 Task: Find connections with filter location Sangāreddi with filter topic #marketingdigitalwith filter profile language Spanish with filter current company Jindal Aluminium Limited with filter school Jawahar Navodaya Vidyalaya (JNV) with filter industry Artificial Rubber and Synthetic Fiber Manufacturing with filter service category Demand Generation with filter keywords title Financial Planner
Action: Mouse moved to (482, 62)
Screenshot: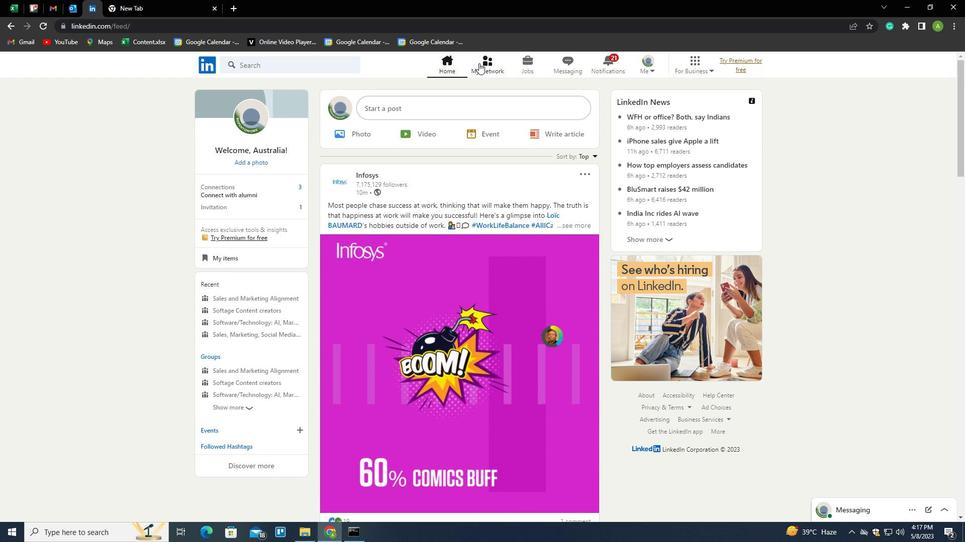 
Action: Mouse pressed left at (482, 62)
Screenshot: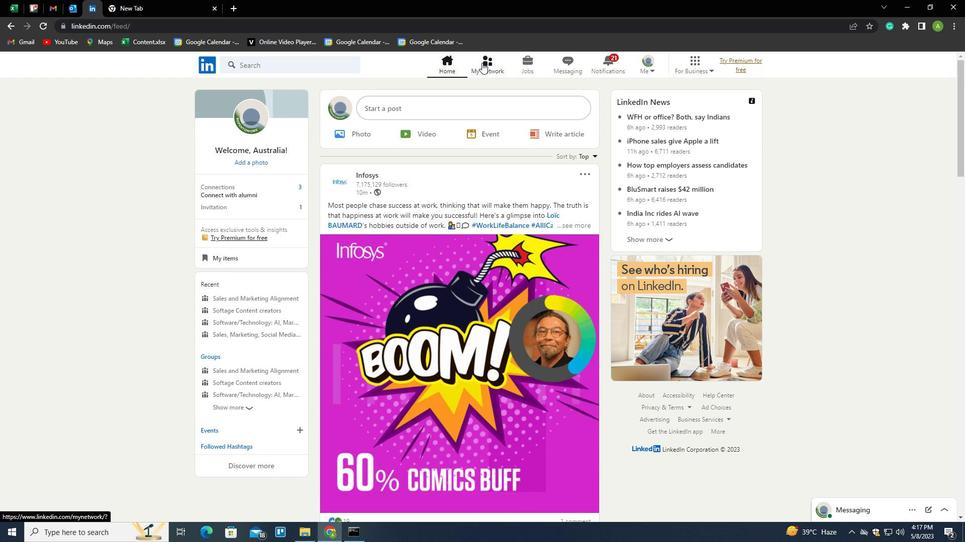 
Action: Mouse moved to (236, 121)
Screenshot: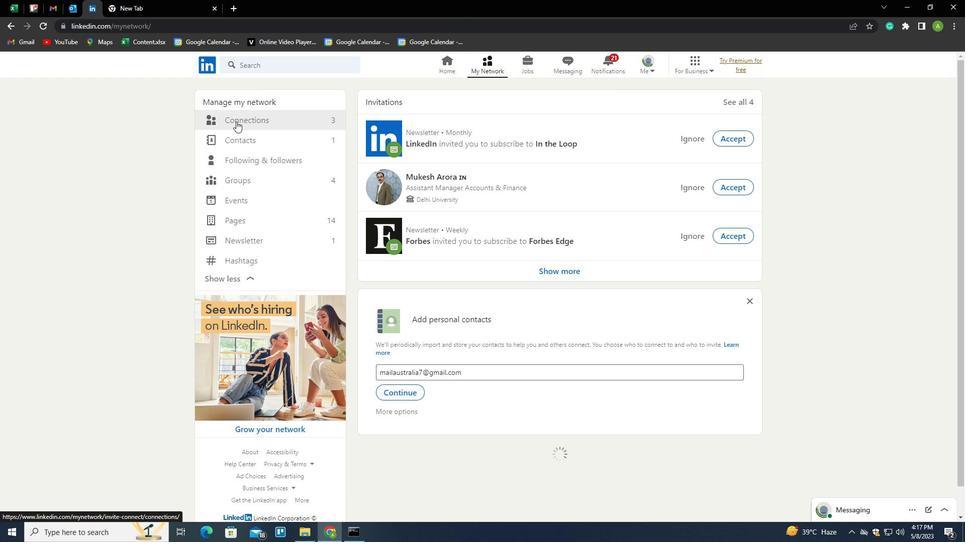 
Action: Mouse pressed left at (236, 121)
Screenshot: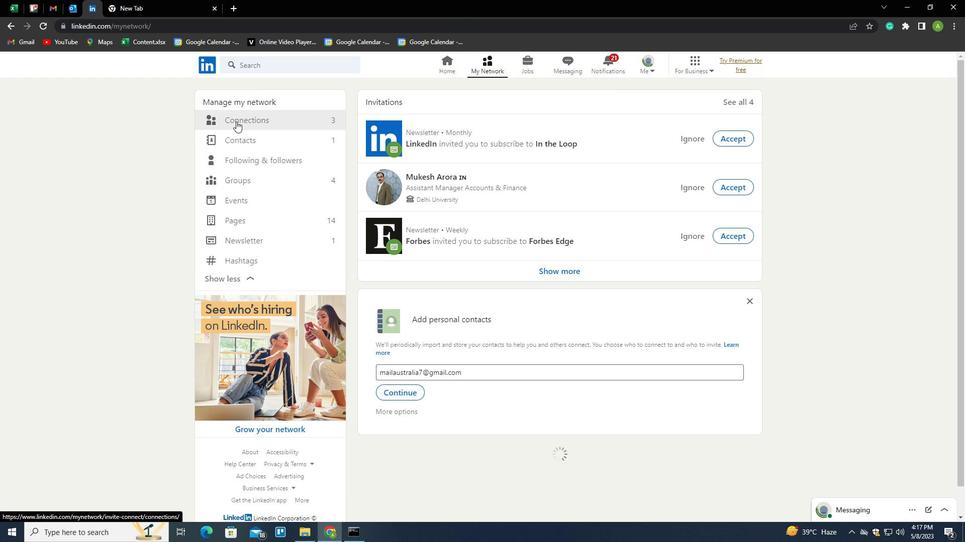 
Action: Mouse moved to (557, 121)
Screenshot: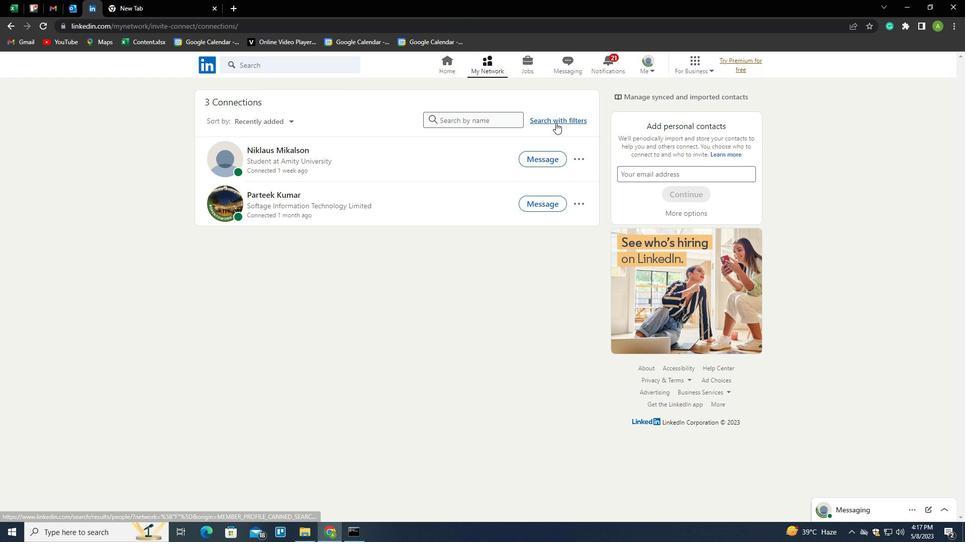 
Action: Mouse pressed left at (557, 121)
Screenshot: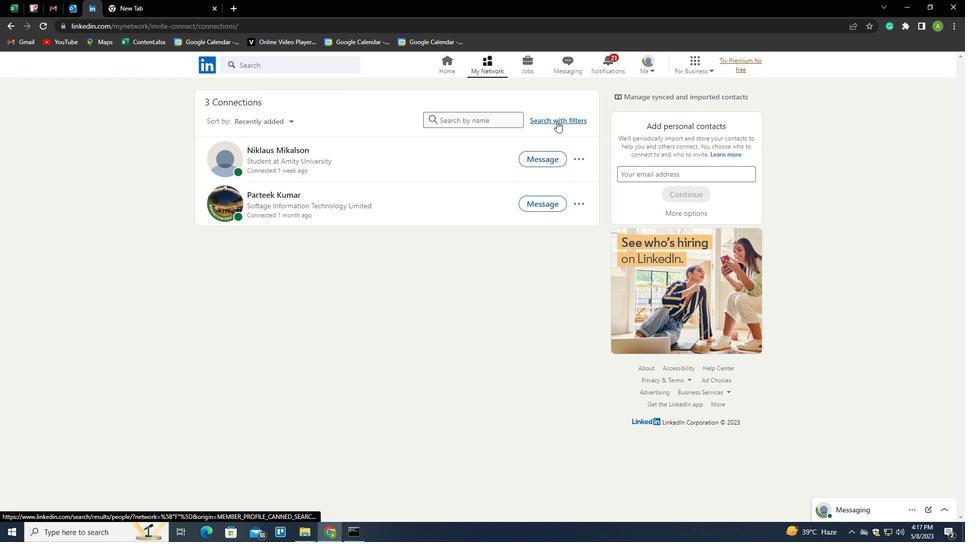 
Action: Mouse moved to (511, 90)
Screenshot: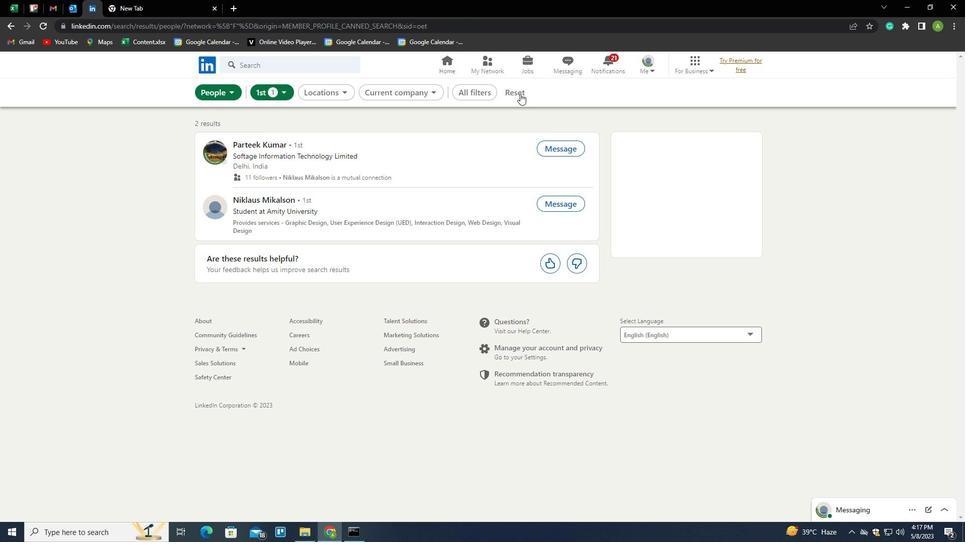 
Action: Mouse pressed left at (511, 90)
Screenshot: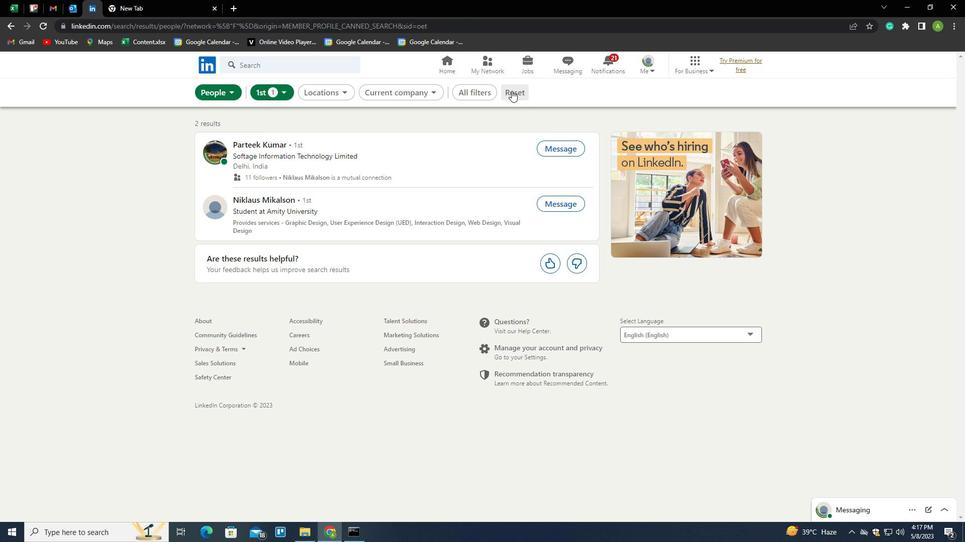 
Action: Mouse moved to (497, 93)
Screenshot: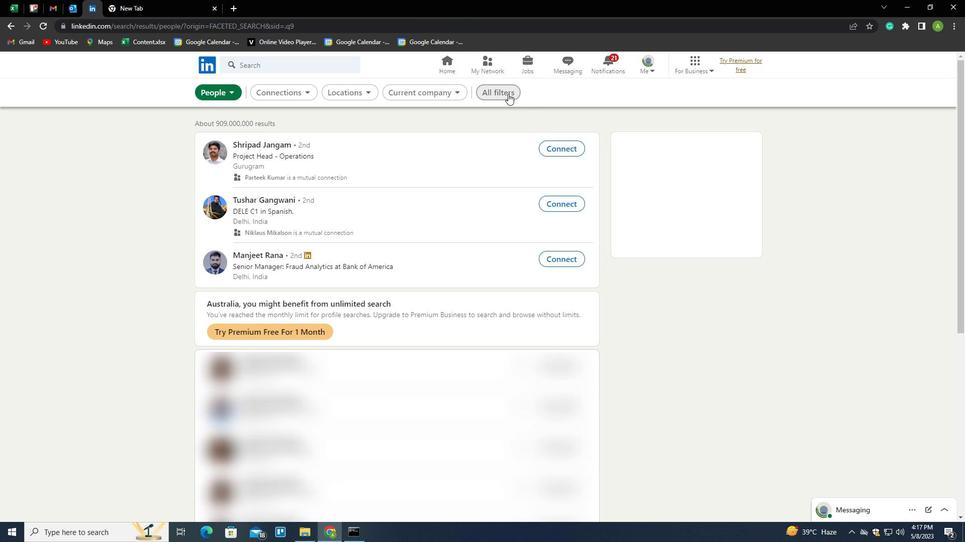 
Action: Mouse pressed left at (497, 93)
Screenshot: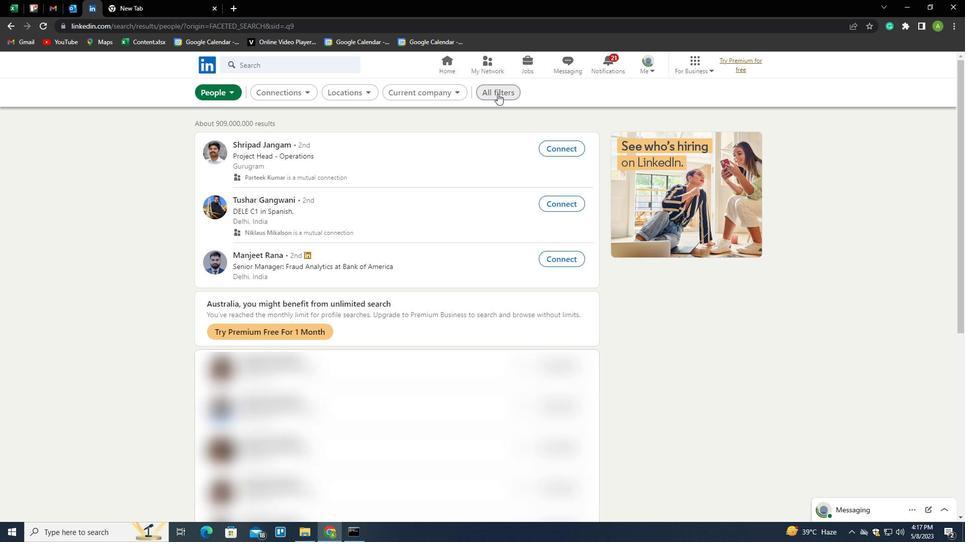 
Action: Mouse moved to (863, 313)
Screenshot: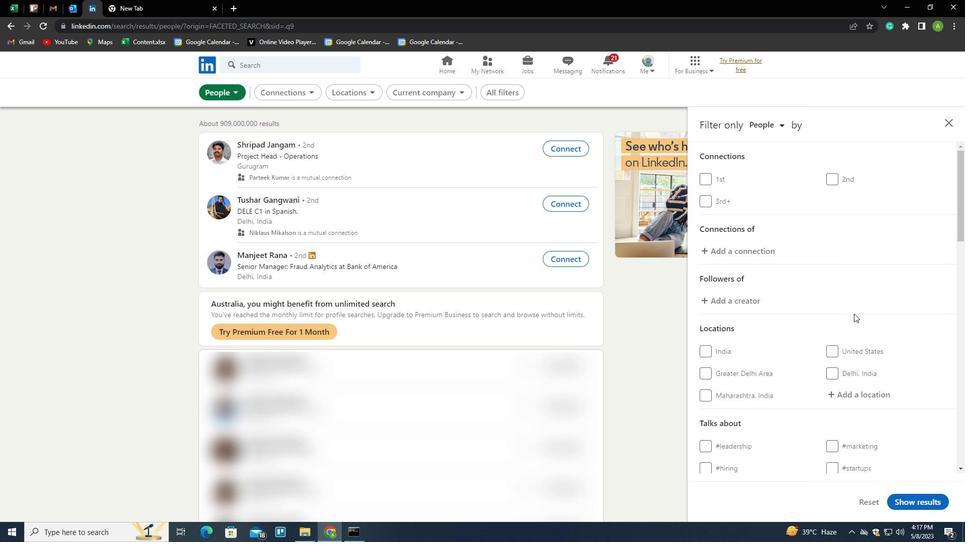 
Action: Mouse scrolled (863, 313) with delta (0, 0)
Screenshot: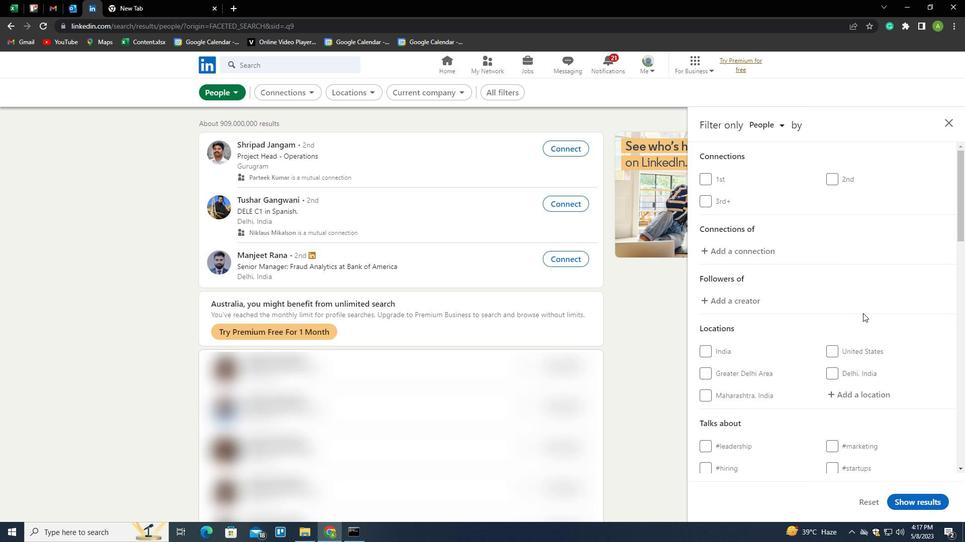 
Action: Mouse scrolled (863, 313) with delta (0, 0)
Screenshot: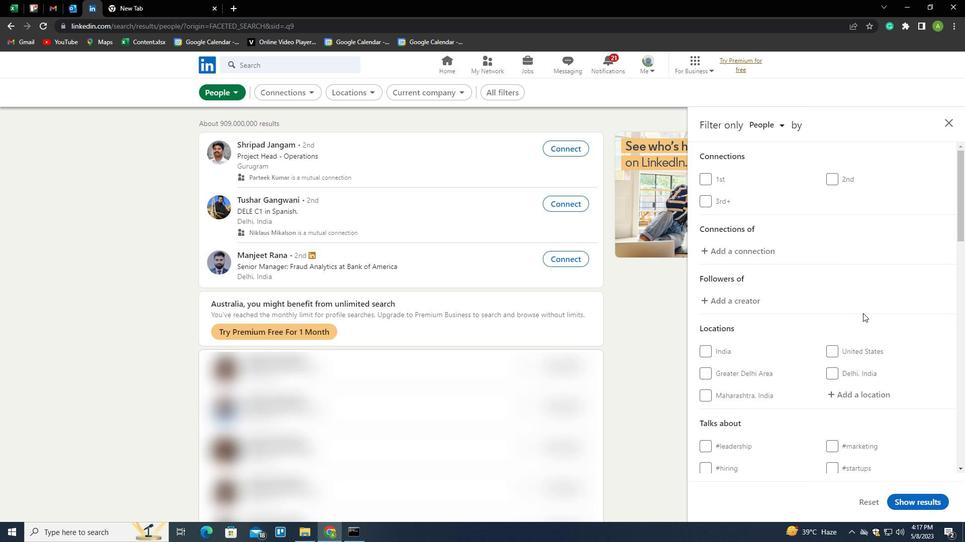 
Action: Mouse moved to (848, 296)
Screenshot: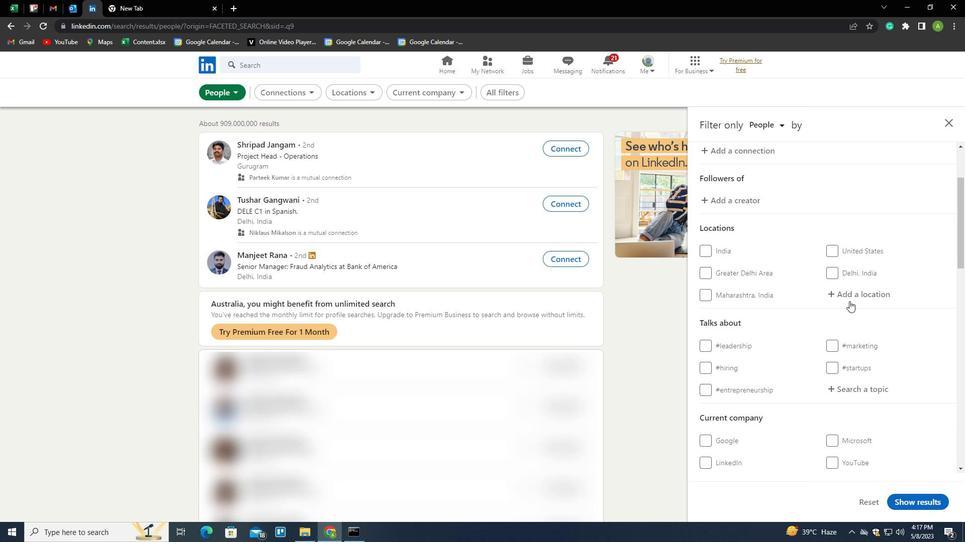 
Action: Mouse pressed left at (848, 296)
Screenshot: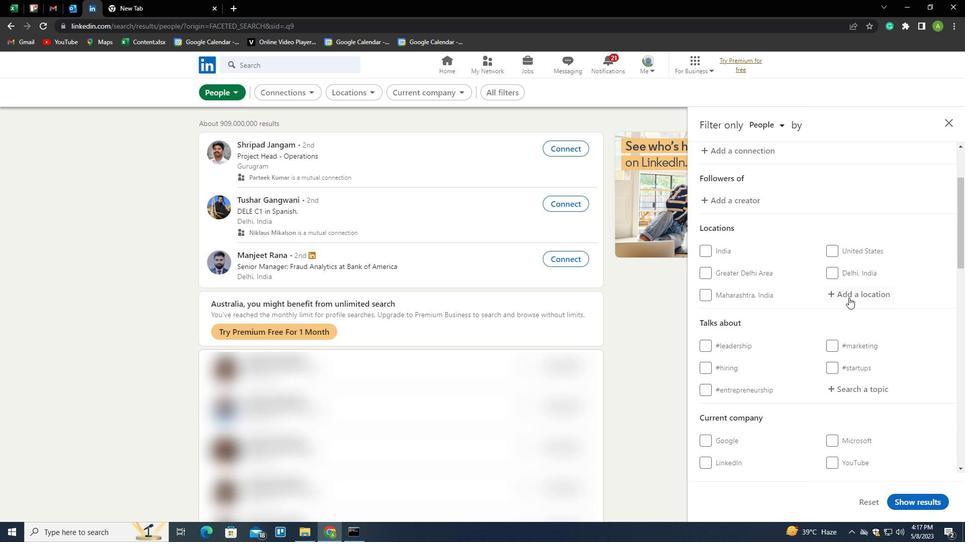 
Action: Key pressed <Key.shift>S
Screenshot: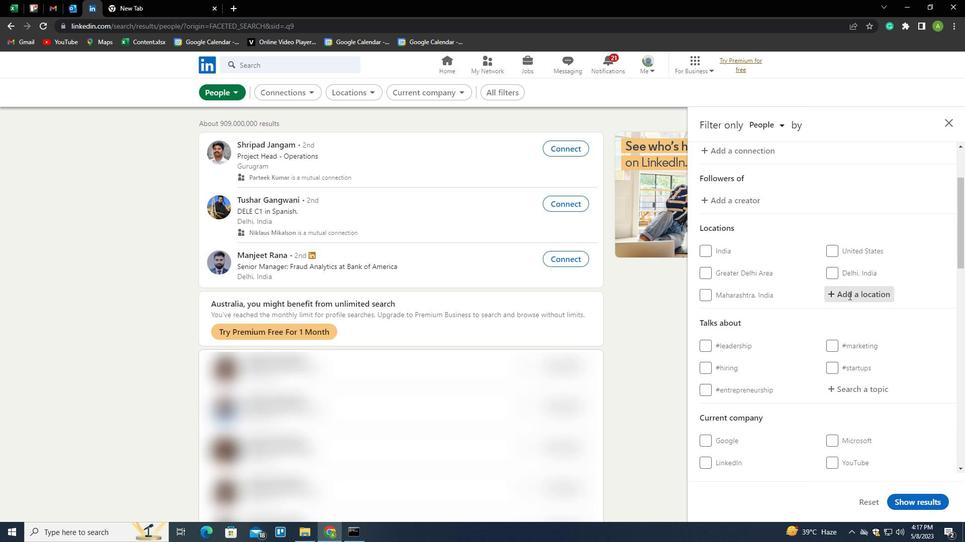 
Action: Mouse moved to (908, 248)
Screenshot: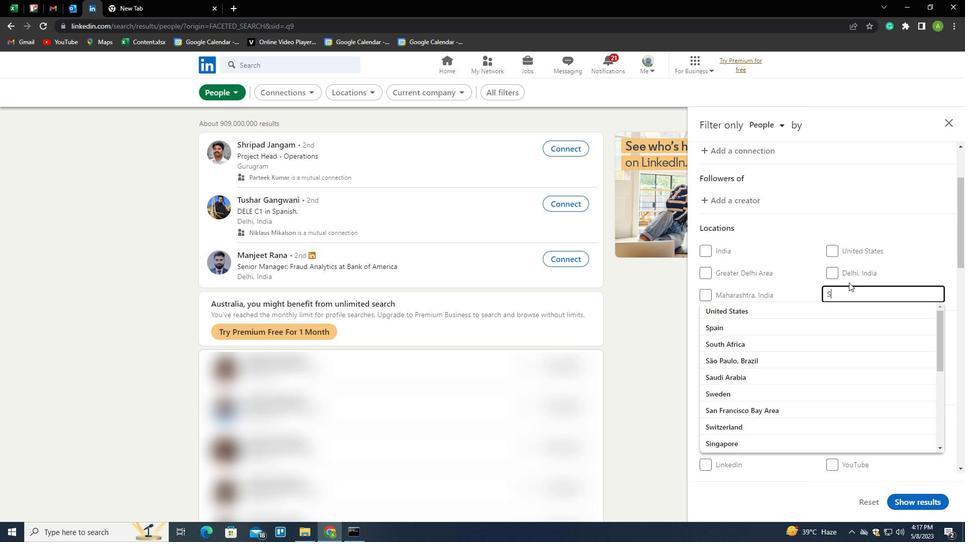 
Action: Key pressed ANGAREDDI<Key.down><Key.enter>
Screenshot: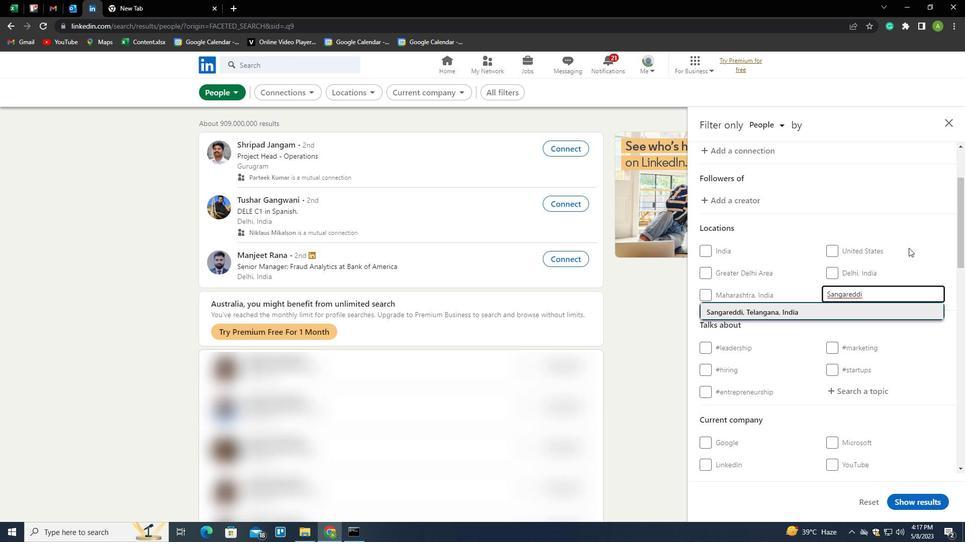 
Action: Mouse scrolled (908, 247) with delta (0, 0)
Screenshot: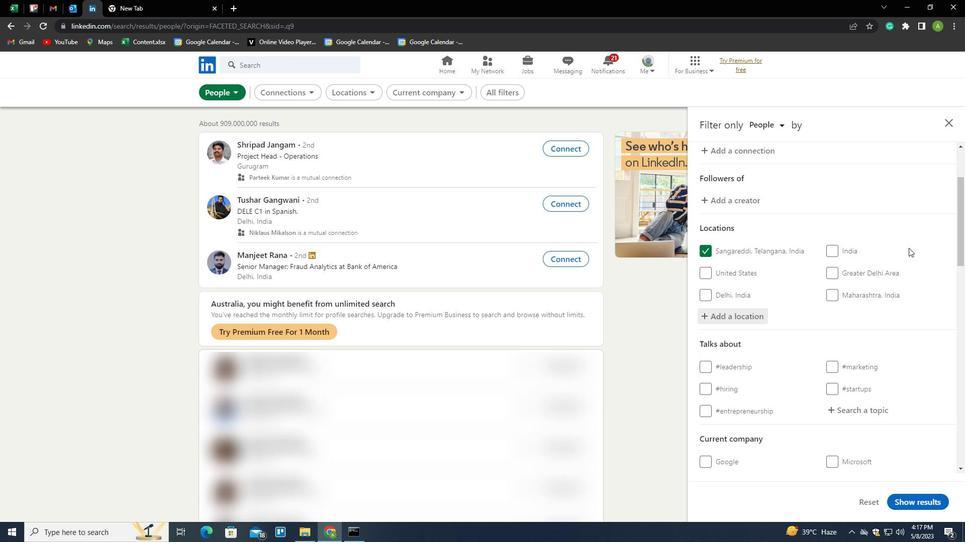 
Action: Mouse scrolled (908, 247) with delta (0, 0)
Screenshot: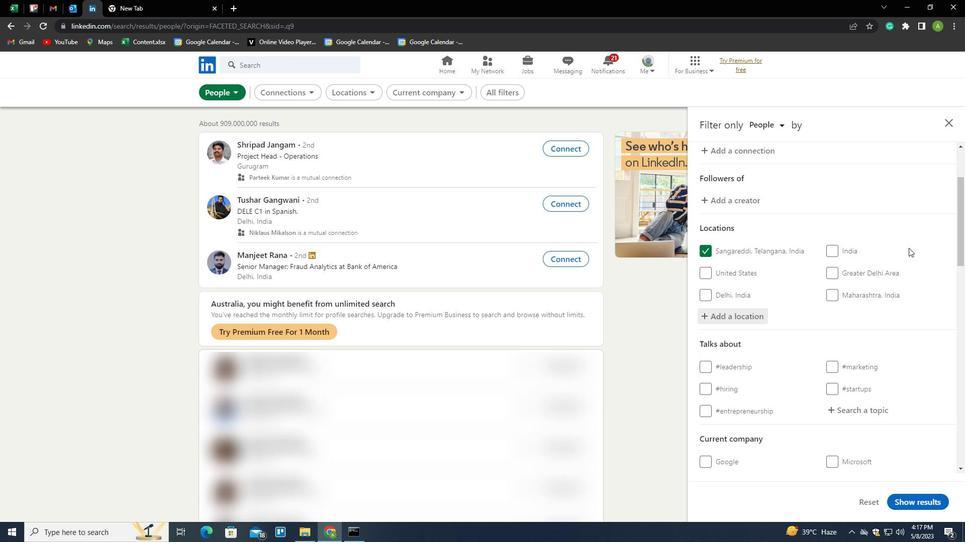 
Action: Mouse scrolled (908, 247) with delta (0, 0)
Screenshot: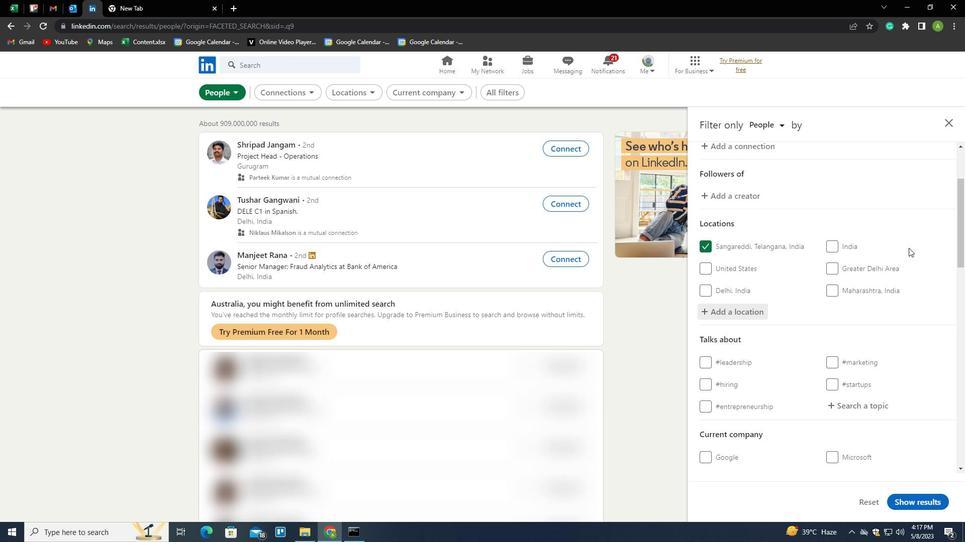 
Action: Mouse moved to (866, 266)
Screenshot: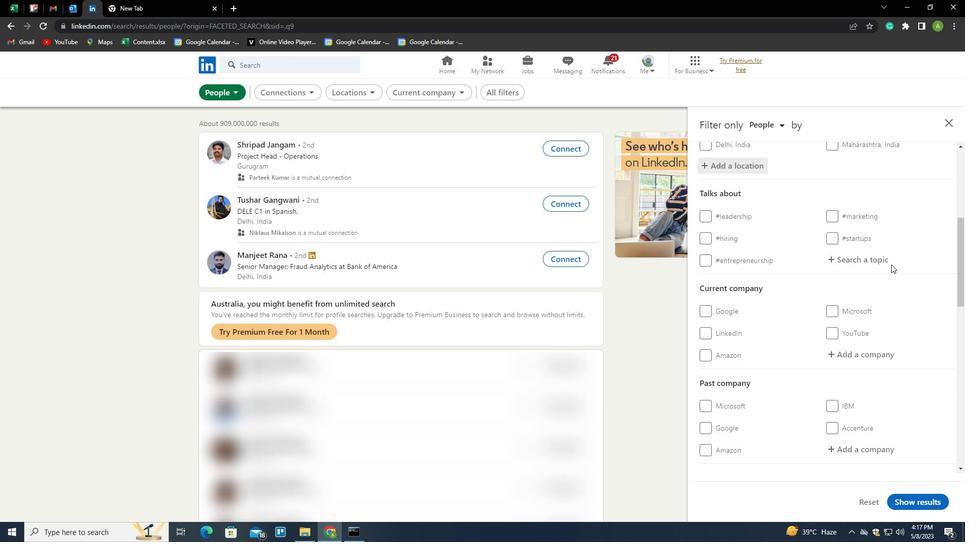 
Action: Mouse pressed left at (866, 266)
Screenshot: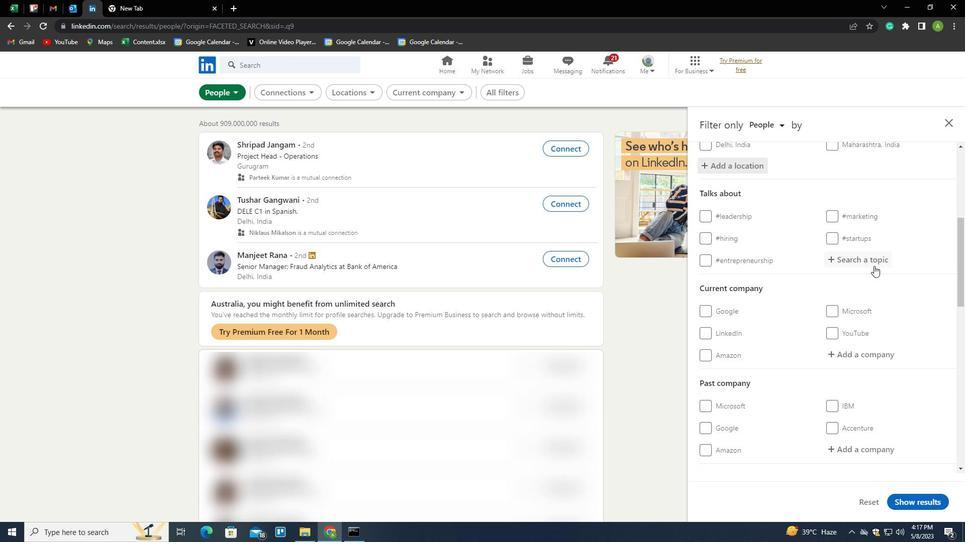 
Action: Key pressed MARKETINGDIGITAL<Key.down><Key.enter>
Screenshot: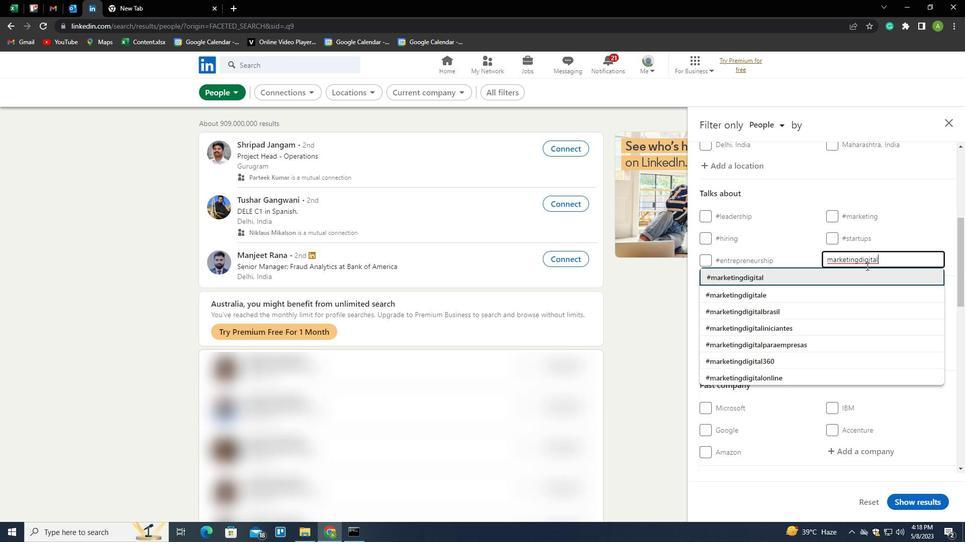 
Action: Mouse scrolled (866, 265) with delta (0, 0)
Screenshot: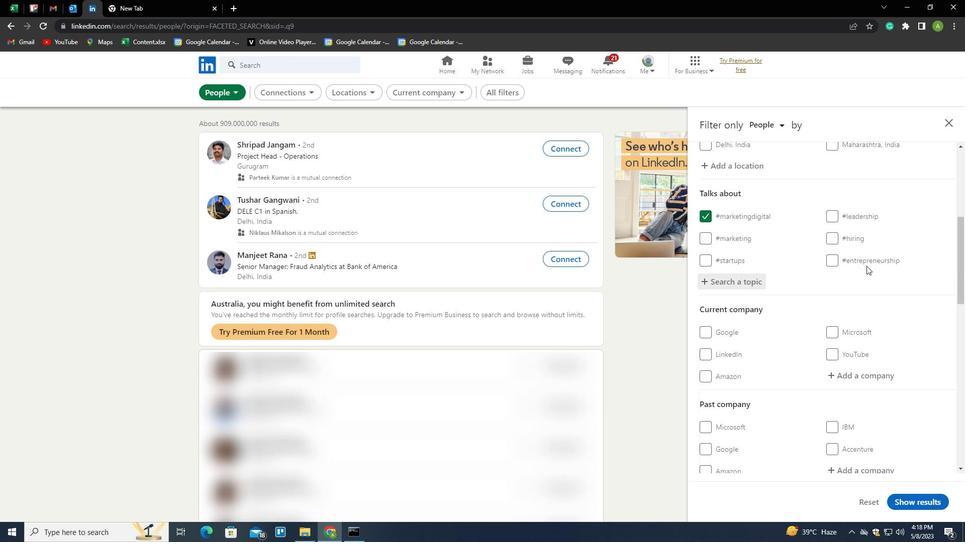 
Action: Mouse scrolled (866, 265) with delta (0, 0)
Screenshot: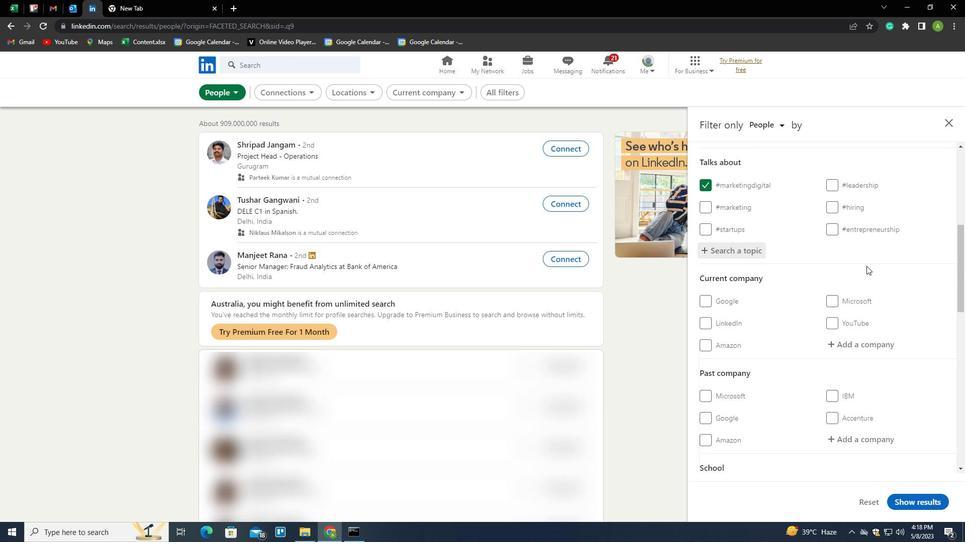 
Action: Mouse scrolled (866, 265) with delta (0, 0)
Screenshot: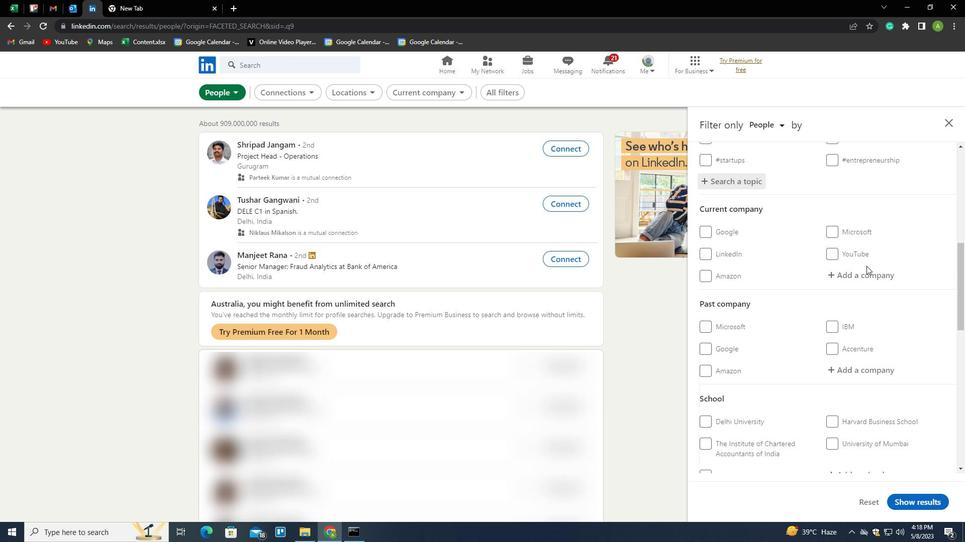 
Action: Mouse scrolled (866, 265) with delta (0, 0)
Screenshot: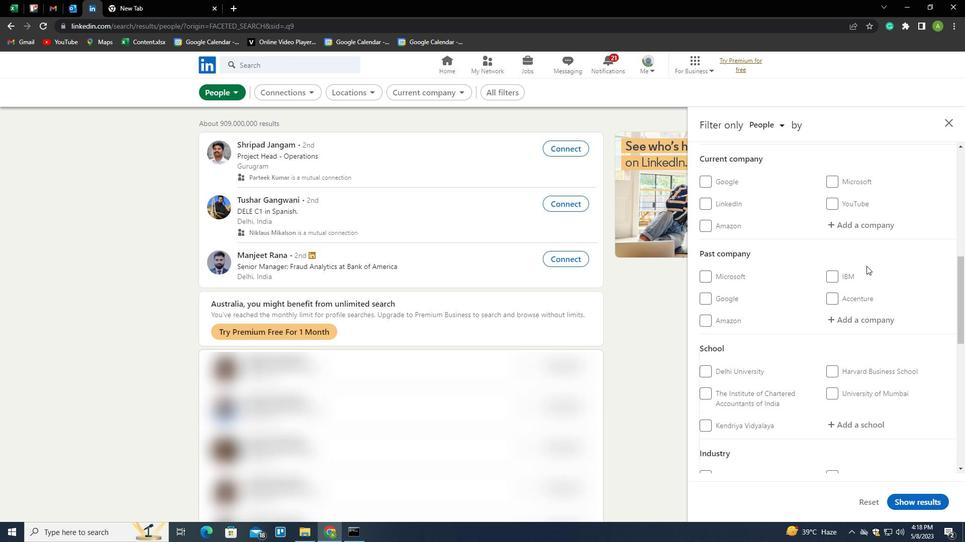 
Action: Mouse scrolled (866, 265) with delta (0, 0)
Screenshot: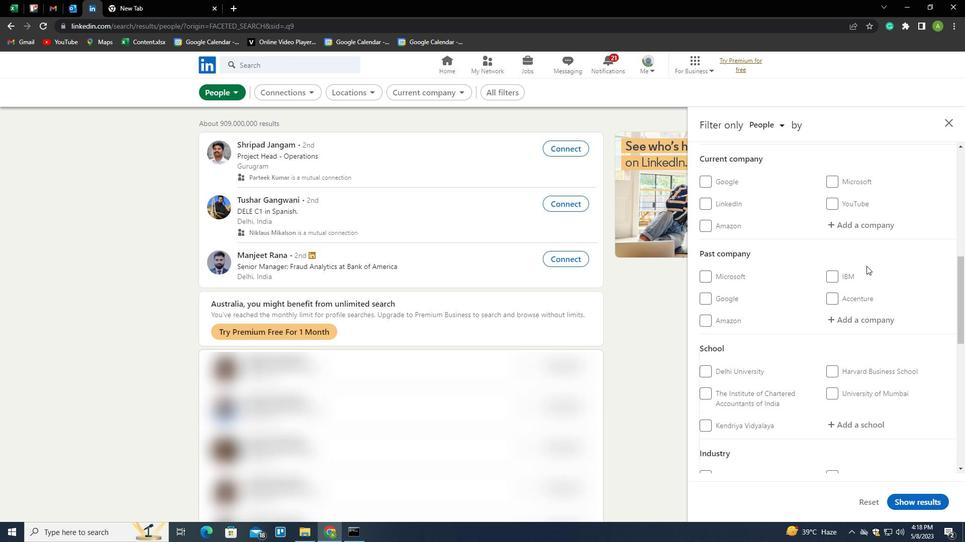 
Action: Mouse scrolled (866, 265) with delta (0, 0)
Screenshot: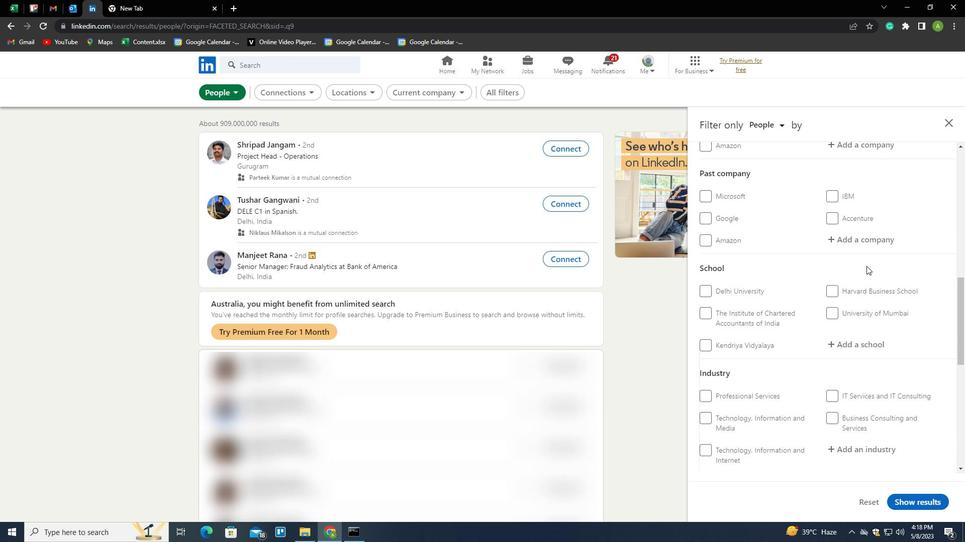 
Action: Mouse scrolled (866, 265) with delta (0, 0)
Screenshot: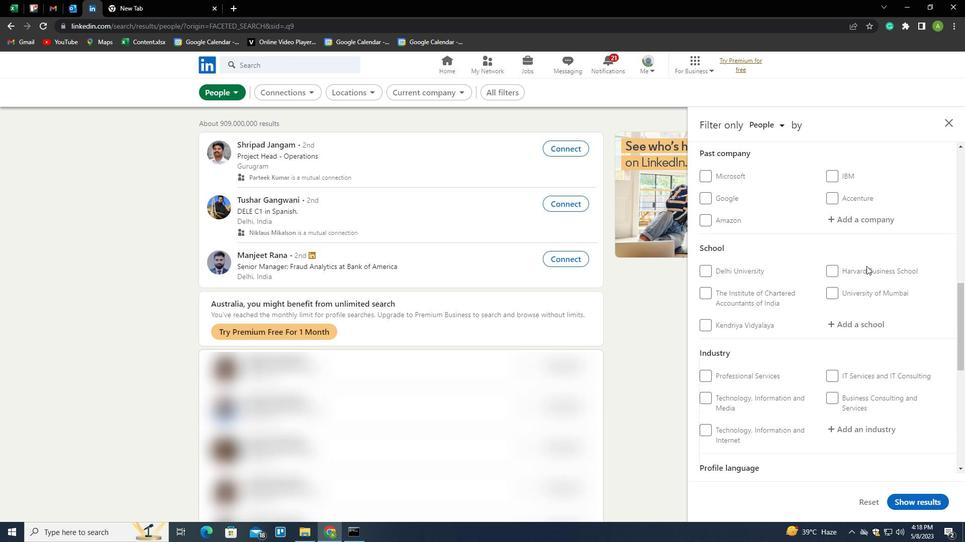 
Action: Mouse scrolled (866, 265) with delta (0, 0)
Screenshot: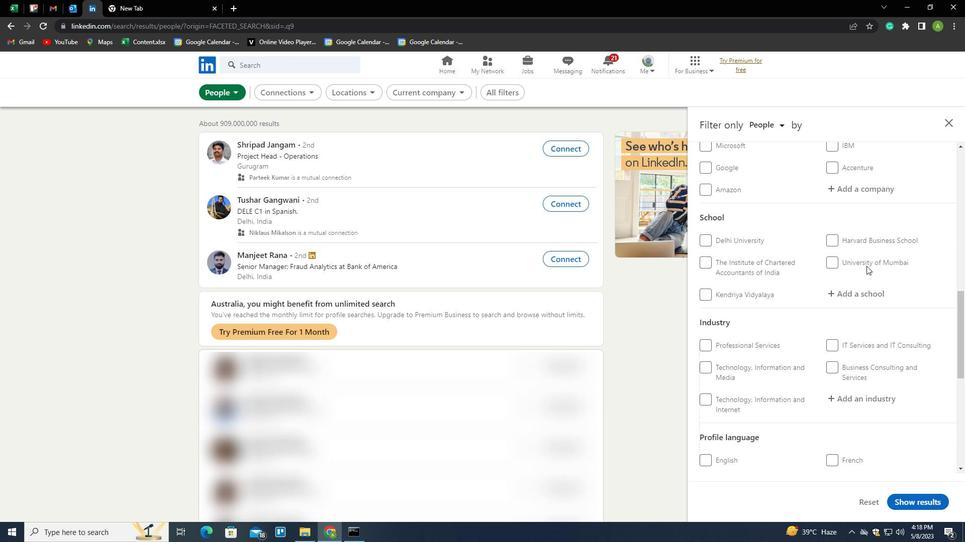 
Action: Mouse scrolled (866, 265) with delta (0, 0)
Screenshot: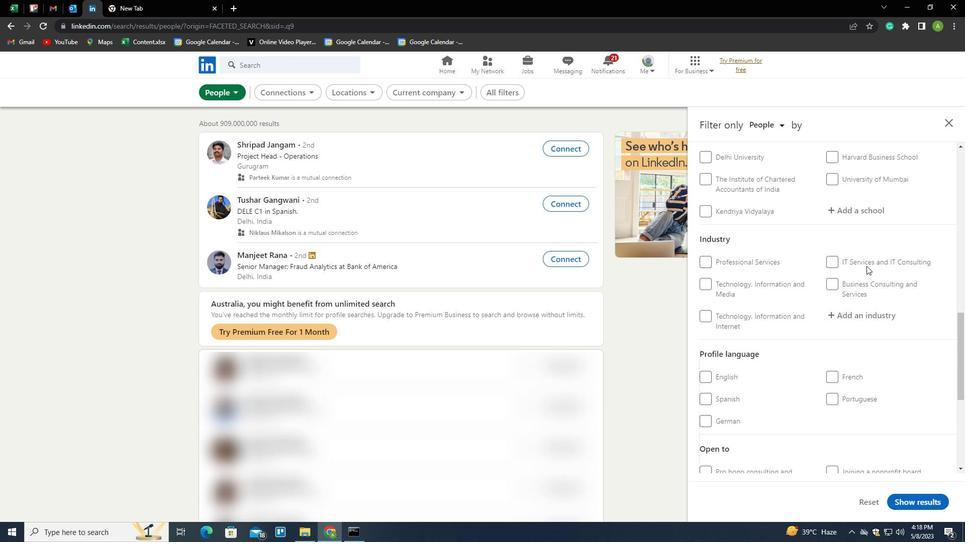 
Action: Mouse moved to (718, 307)
Screenshot: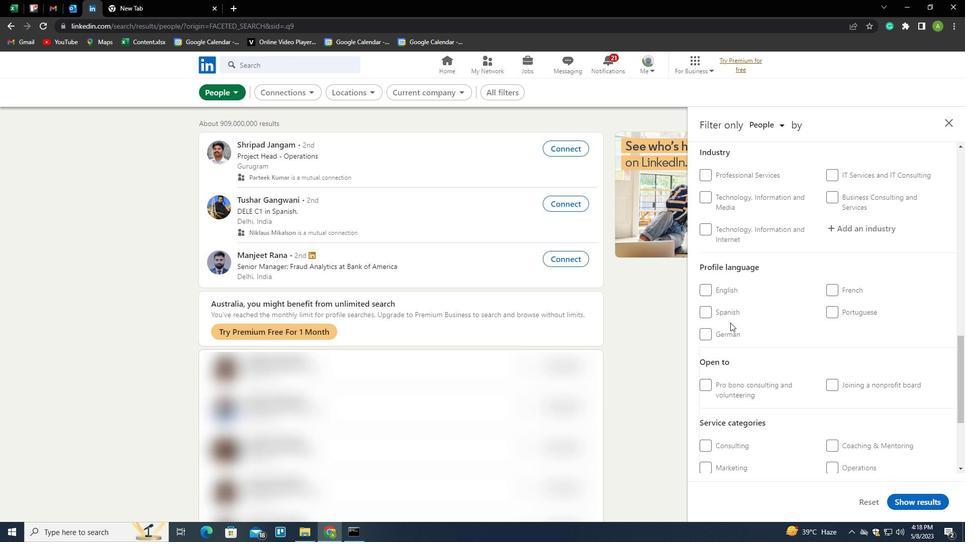 
Action: Mouse pressed left at (718, 307)
Screenshot: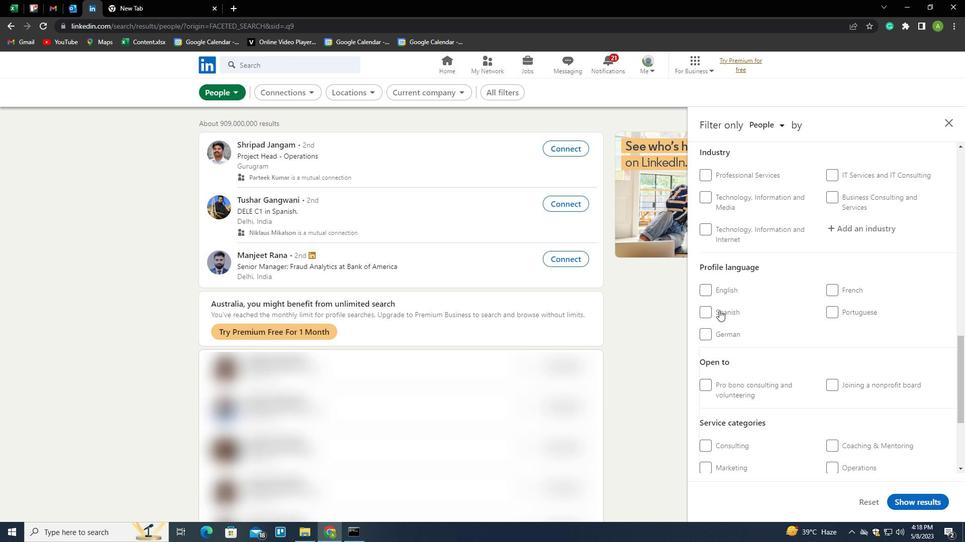 
Action: Mouse moved to (836, 283)
Screenshot: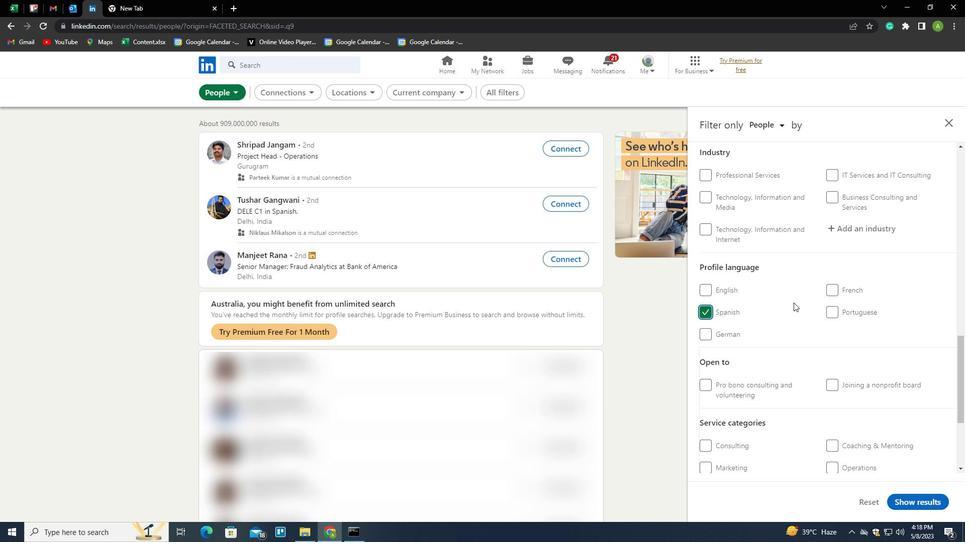 
Action: Mouse scrolled (836, 283) with delta (0, 0)
Screenshot: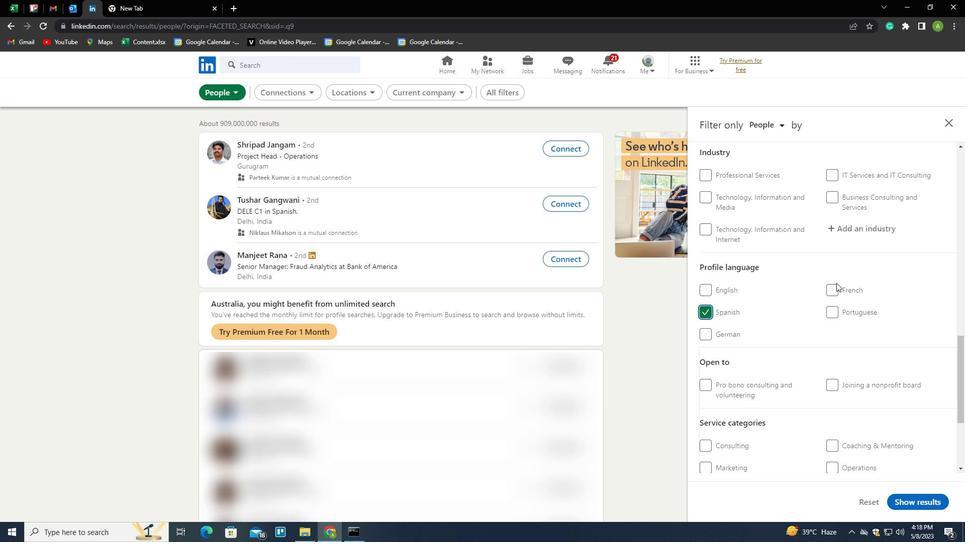 
Action: Mouse scrolled (836, 283) with delta (0, 0)
Screenshot: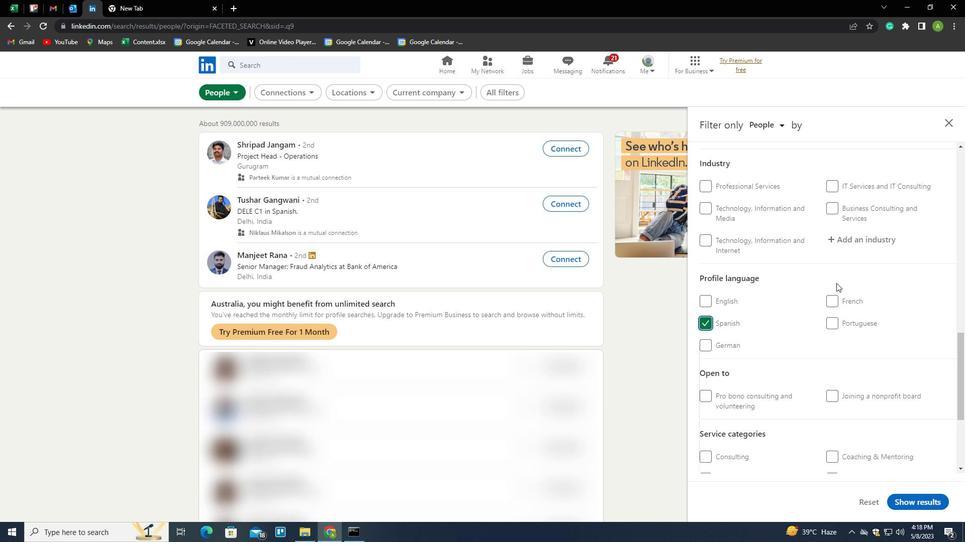 
Action: Mouse scrolled (836, 283) with delta (0, 0)
Screenshot: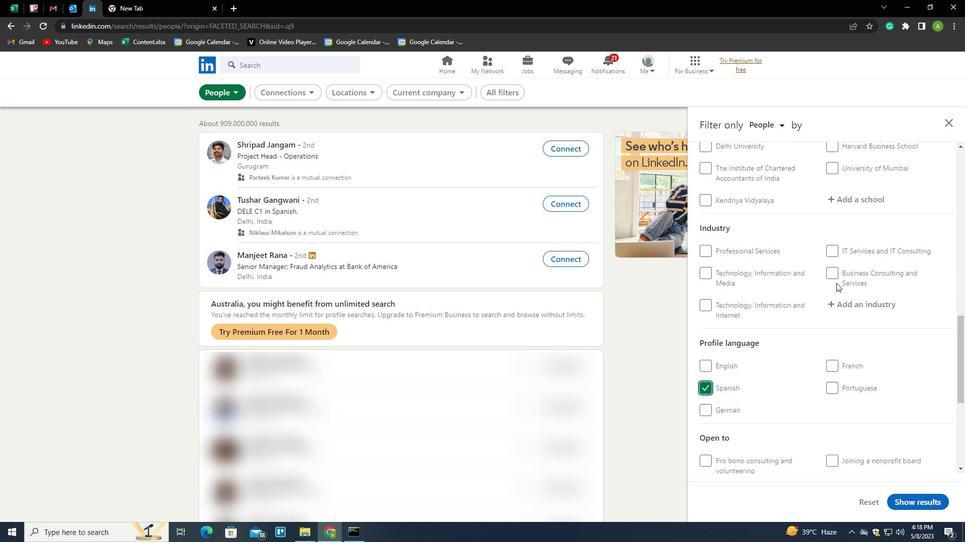 
Action: Mouse scrolled (836, 283) with delta (0, 0)
Screenshot: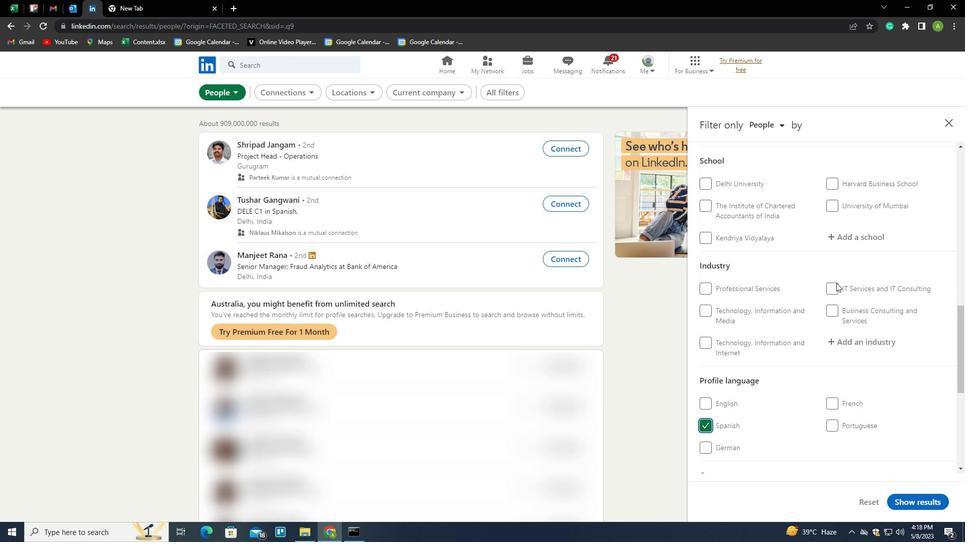 
Action: Mouse scrolled (836, 283) with delta (0, 0)
Screenshot: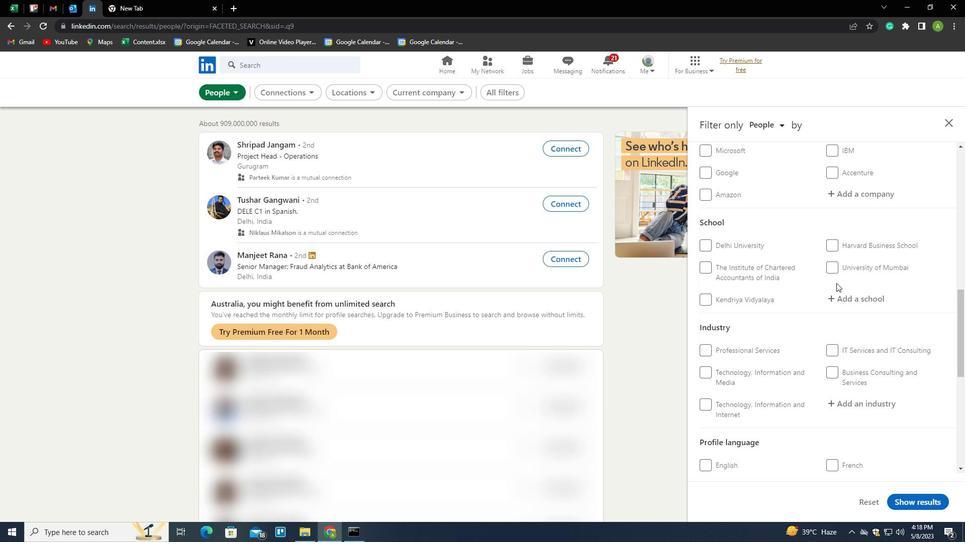 
Action: Mouse scrolled (836, 283) with delta (0, 0)
Screenshot: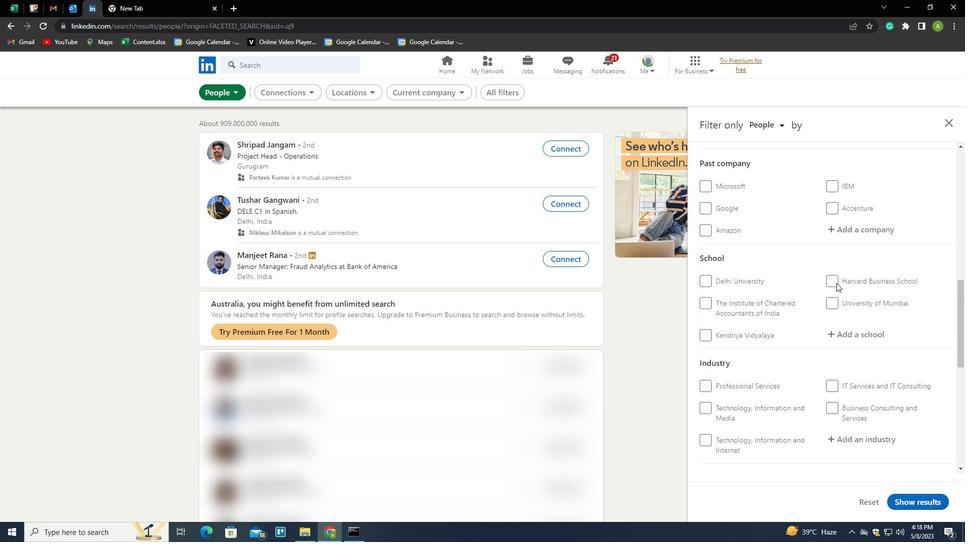 
Action: Mouse scrolled (836, 283) with delta (0, 0)
Screenshot: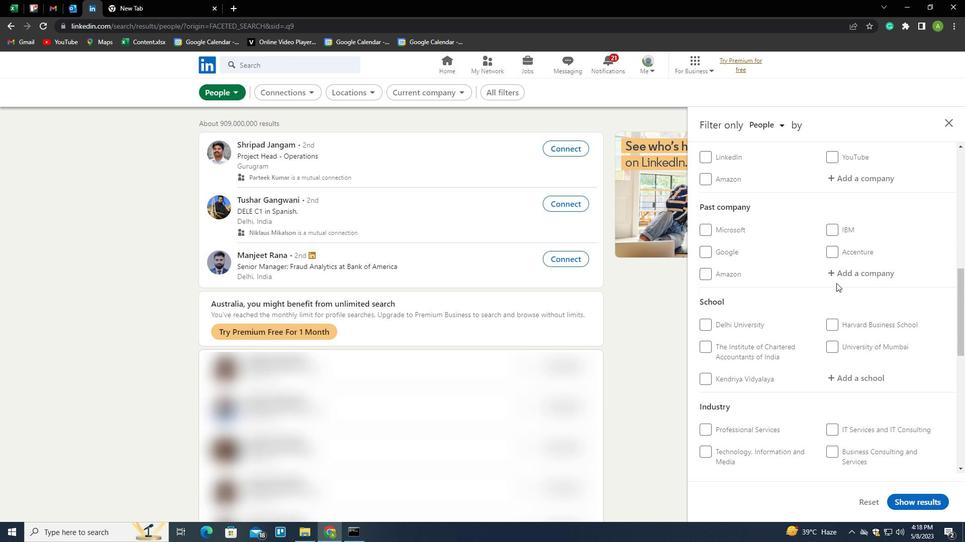 
Action: Mouse moved to (844, 274)
Screenshot: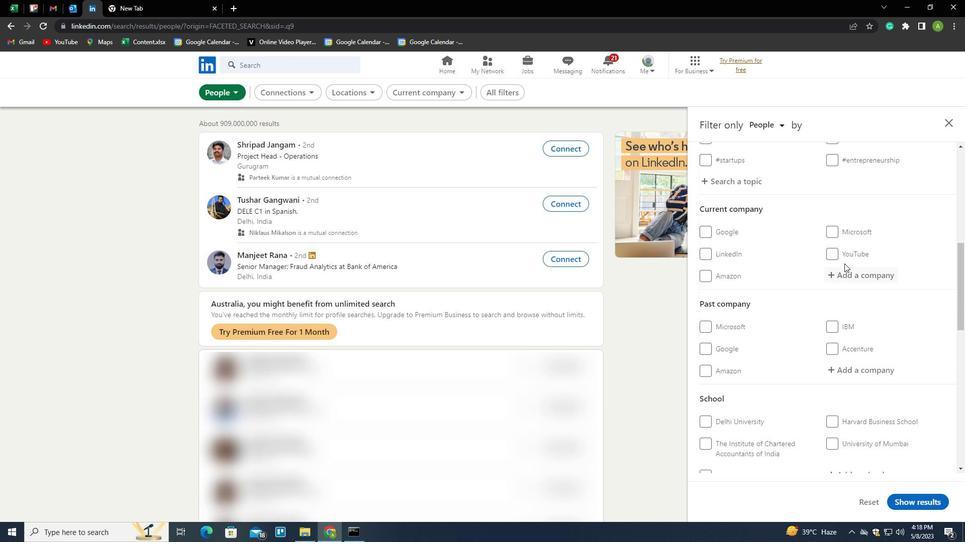
Action: Mouse pressed left at (844, 274)
Screenshot: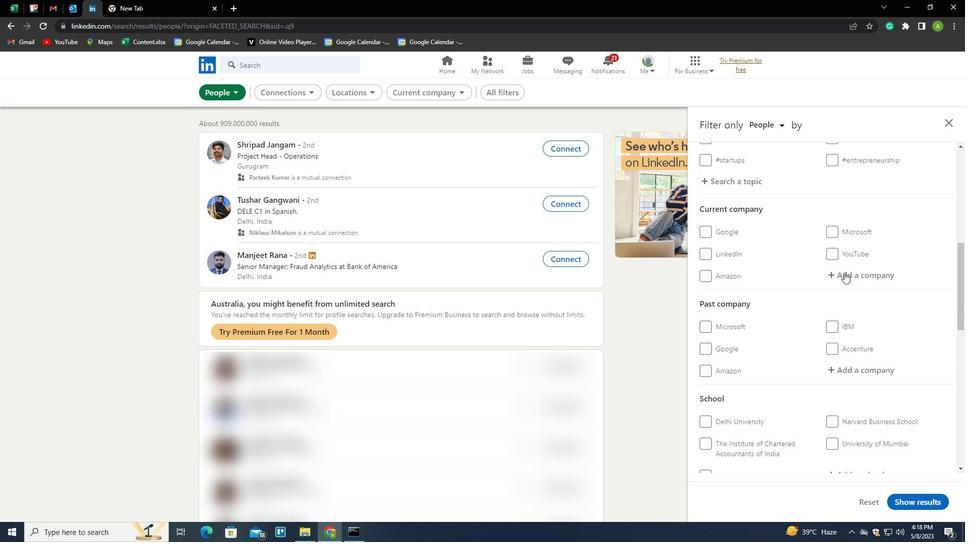 
Action: Key pressed <Key.shift>JINDAL<Key.space><Key.shift>ALUMINIUM<Key.space><Key.shift>LIMITED<Key.down><Key.enter>
Screenshot: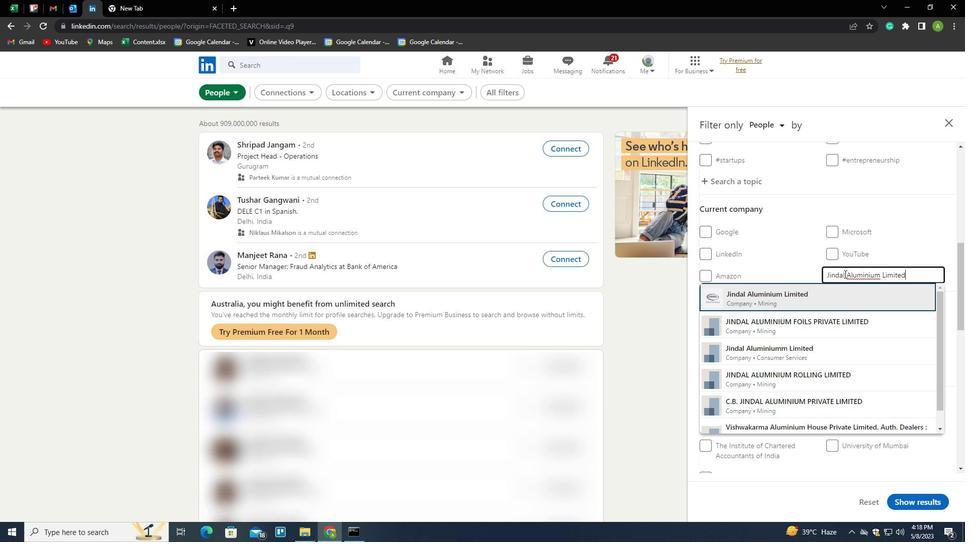 
Action: Mouse moved to (844, 274)
Screenshot: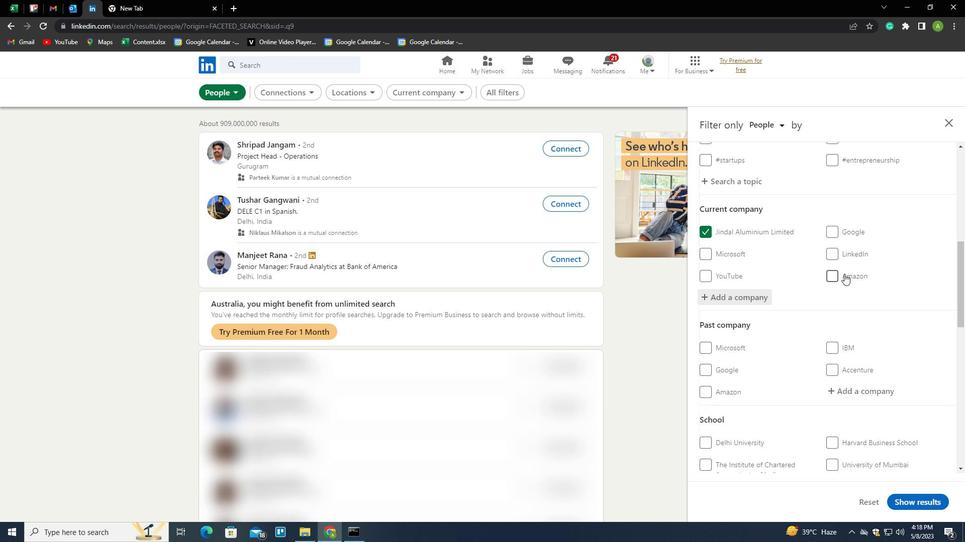 
Action: Mouse scrolled (844, 274) with delta (0, 0)
Screenshot: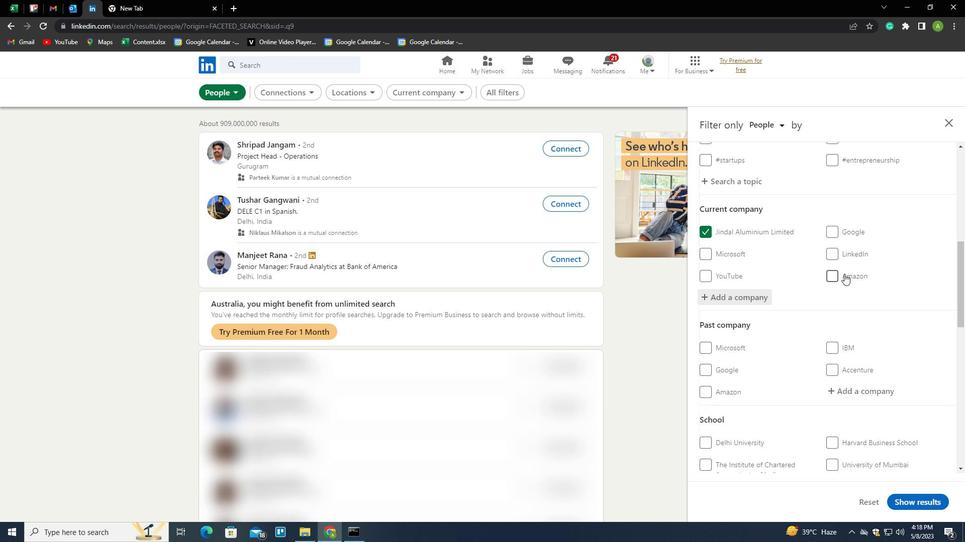 
Action: Mouse scrolled (844, 274) with delta (0, 0)
Screenshot: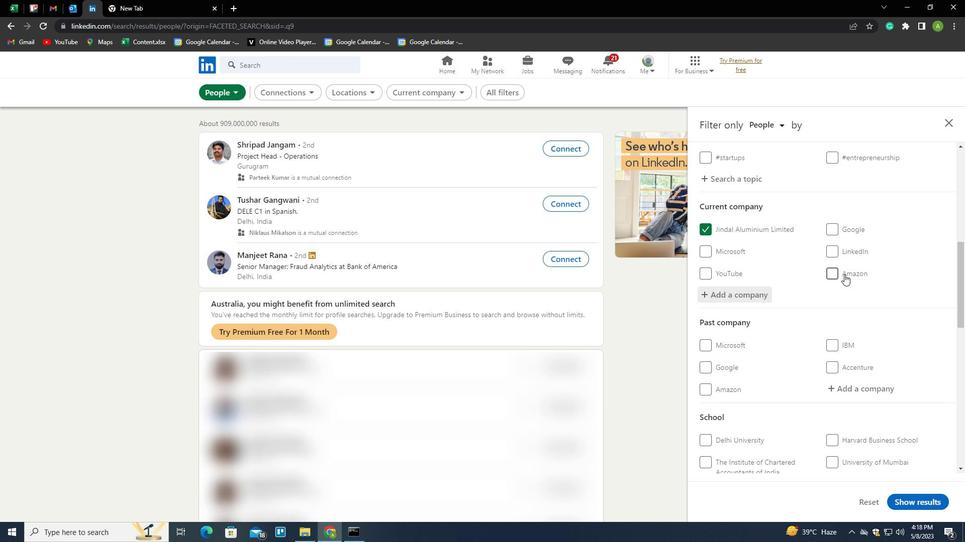 
Action: Mouse scrolled (844, 274) with delta (0, 0)
Screenshot: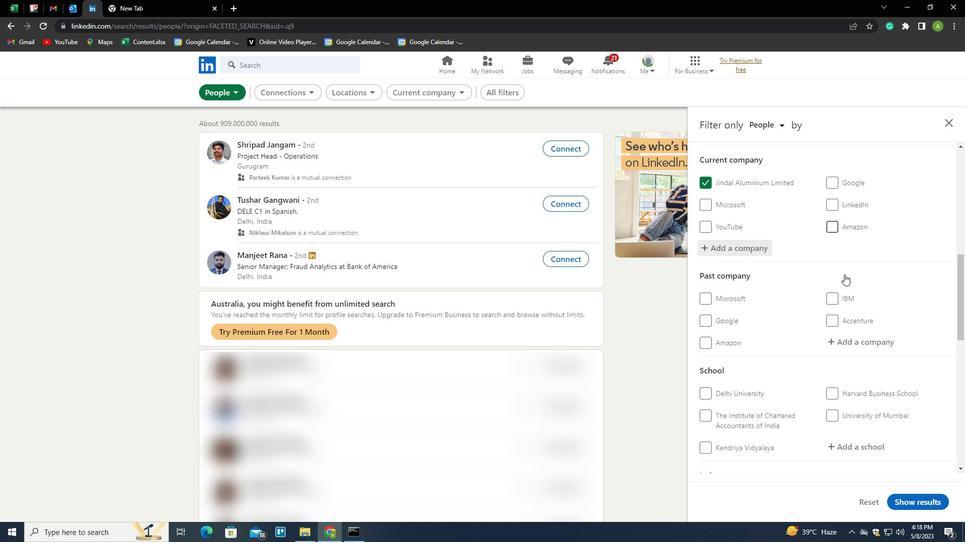 
Action: Mouse scrolled (844, 274) with delta (0, 0)
Screenshot: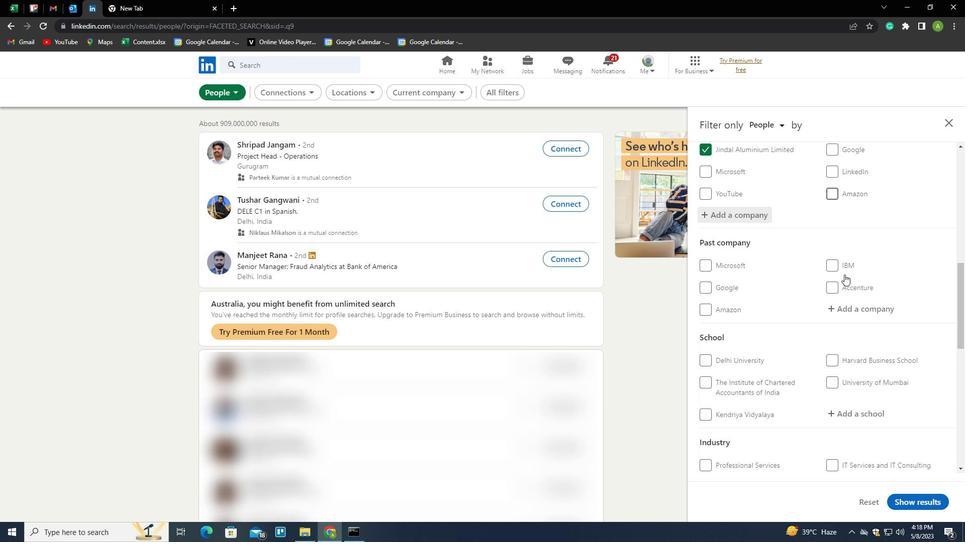 
Action: Mouse scrolled (844, 274) with delta (0, 0)
Screenshot: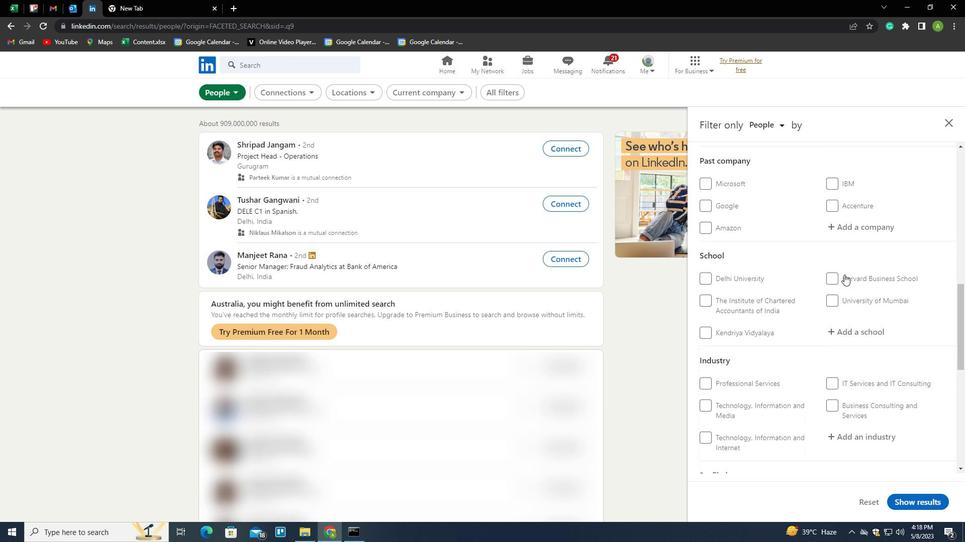 
Action: Mouse moved to (838, 245)
Screenshot: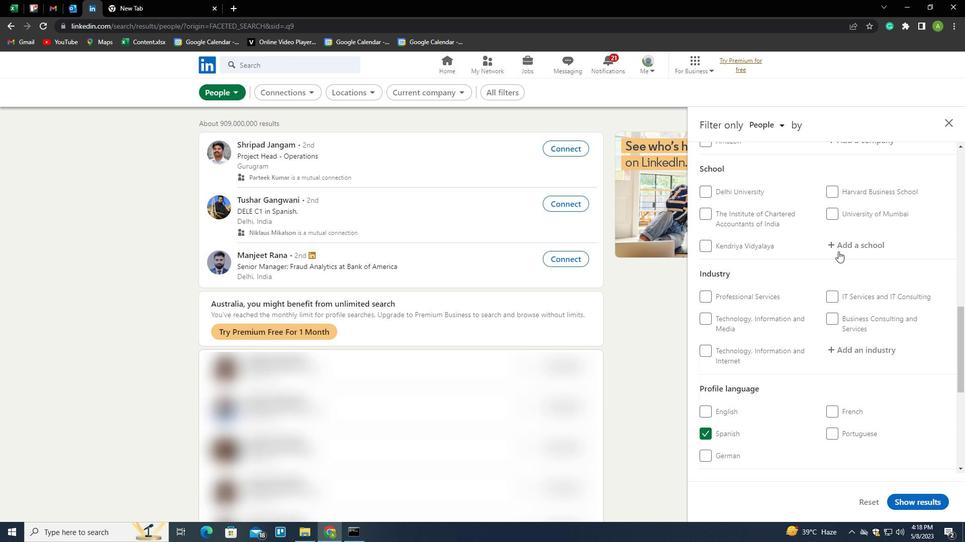 
Action: Mouse pressed left at (838, 245)
Screenshot: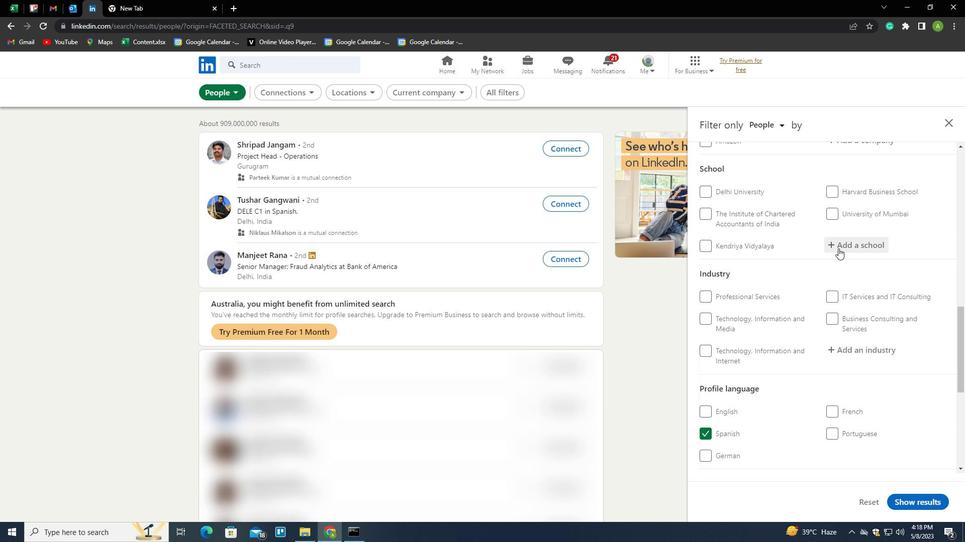 
Action: Key pressed <Key.shift>JAWAHAR<Key.space><Key.shift>NAVODAYA<Key.space><Key.shift>VIDYALAYA<Key.down><Key.enter>
Screenshot: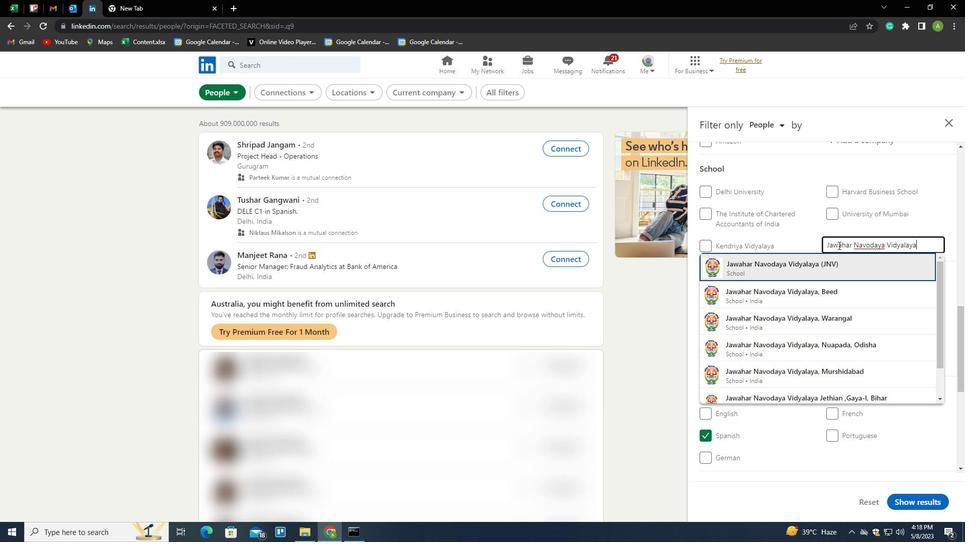 
Action: Mouse moved to (838, 244)
Screenshot: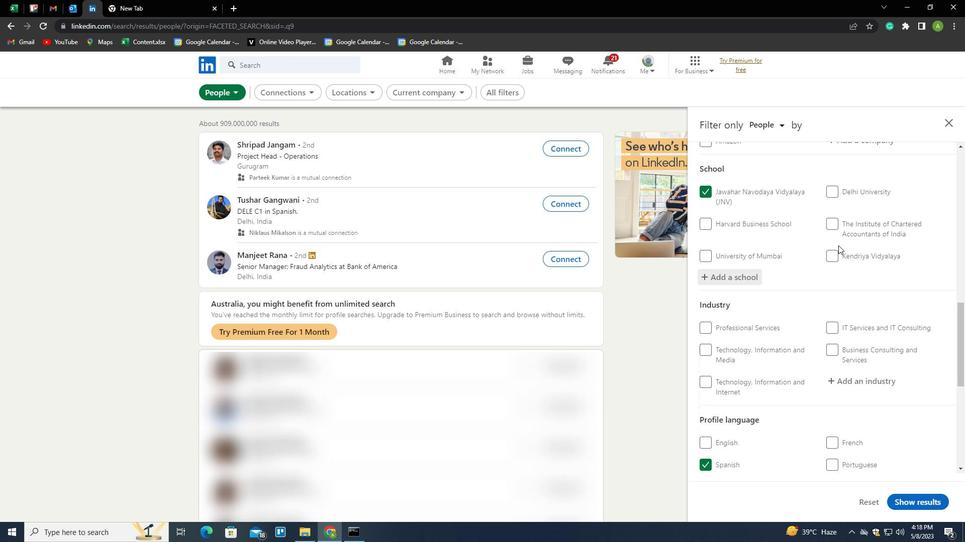
Action: Mouse scrolled (838, 244) with delta (0, 0)
Screenshot: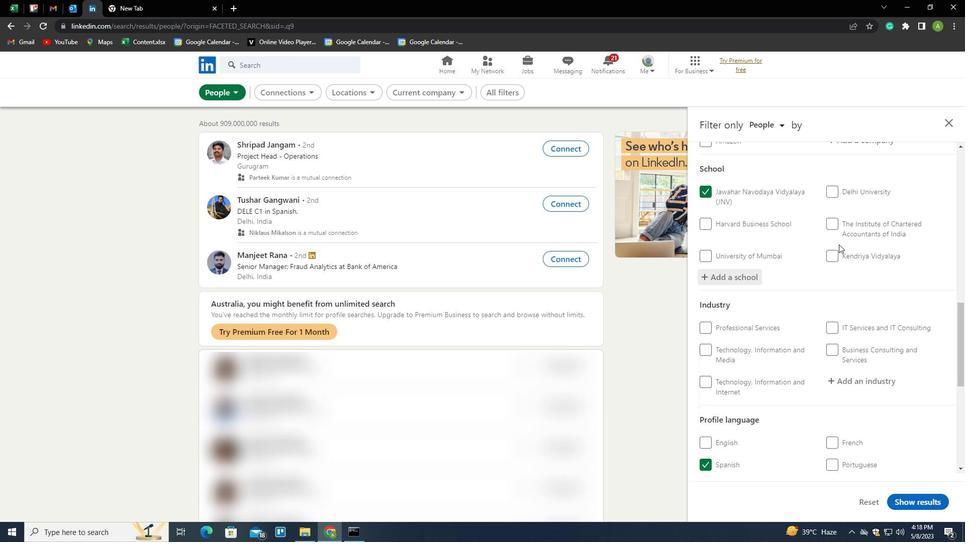 
Action: Mouse scrolled (838, 244) with delta (0, 0)
Screenshot: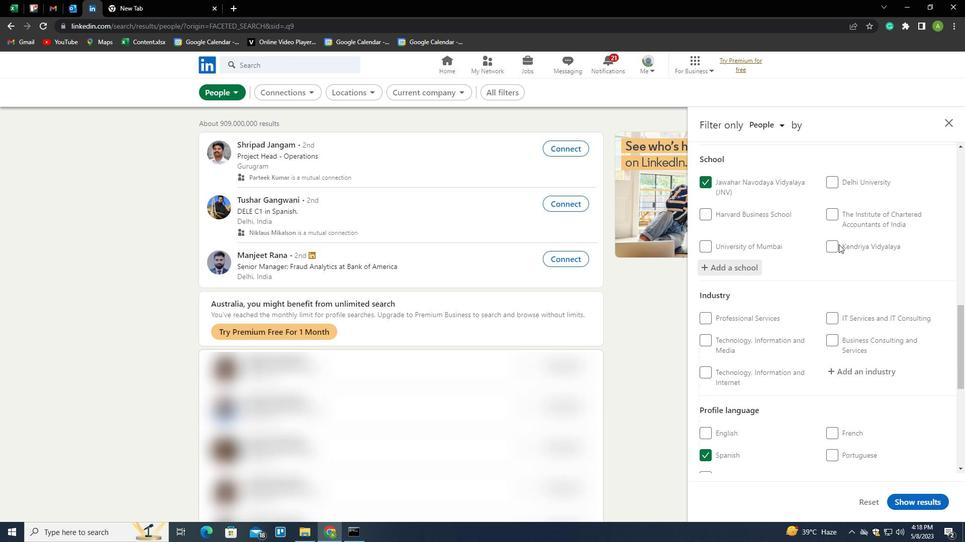 
Action: Mouse scrolled (838, 244) with delta (0, 0)
Screenshot: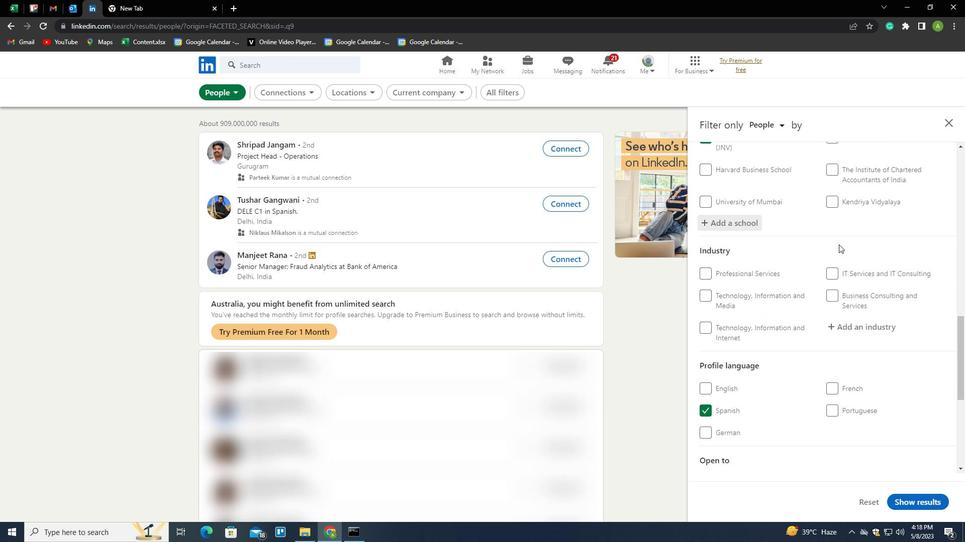 
Action: Mouse moved to (849, 228)
Screenshot: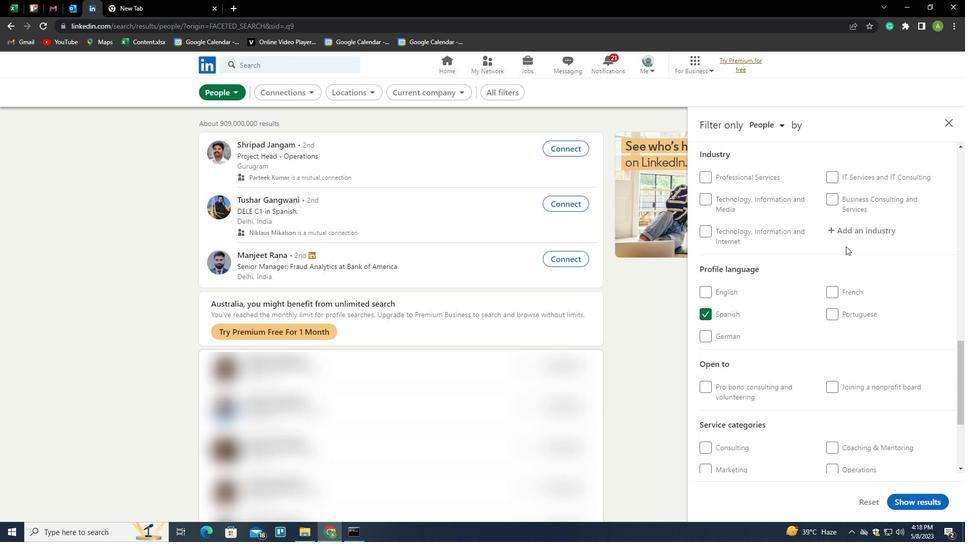 
Action: Mouse pressed left at (849, 228)
Screenshot: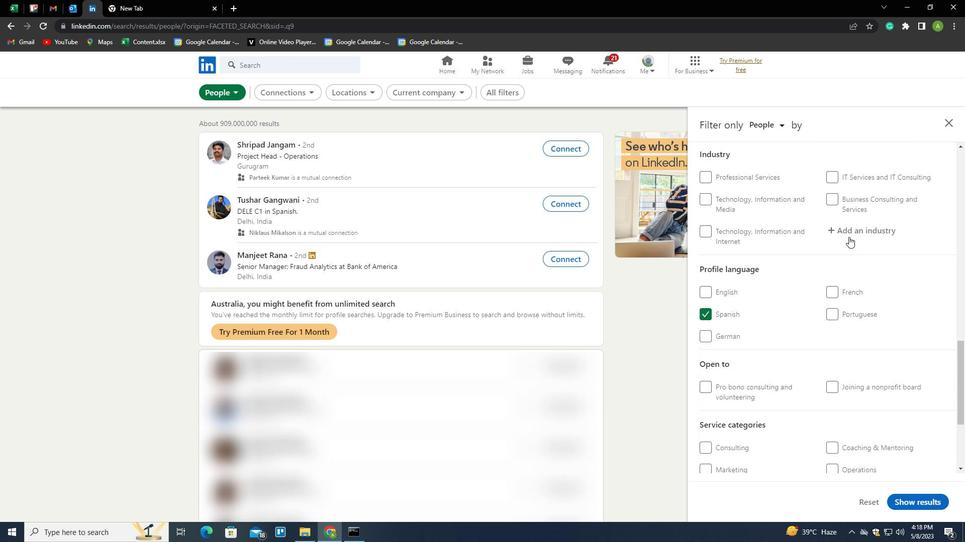 
Action: Key pressed <Key.shift>ARTIFICIAL<Key.space><Key.shift>RUBBER<Key.space>AND<Key.space><Key.shift><Key.shift>SYNTHETIC<Key.space><Key.shift>FIBER<Key.space><Key.shift>MANUFACTURING<Key.down><Key.enter>
Screenshot: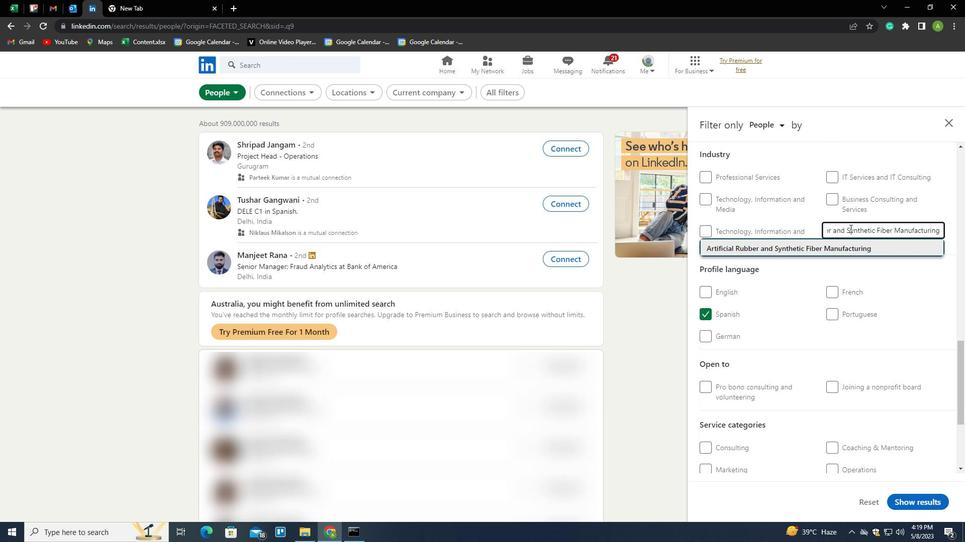 
Action: Mouse scrolled (849, 228) with delta (0, 0)
Screenshot: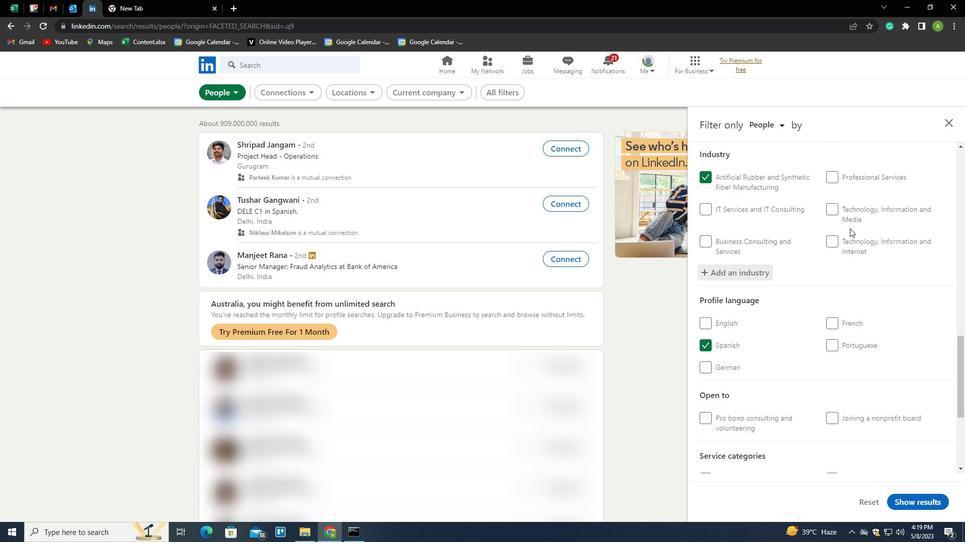 
Action: Mouse scrolled (849, 228) with delta (0, 0)
Screenshot: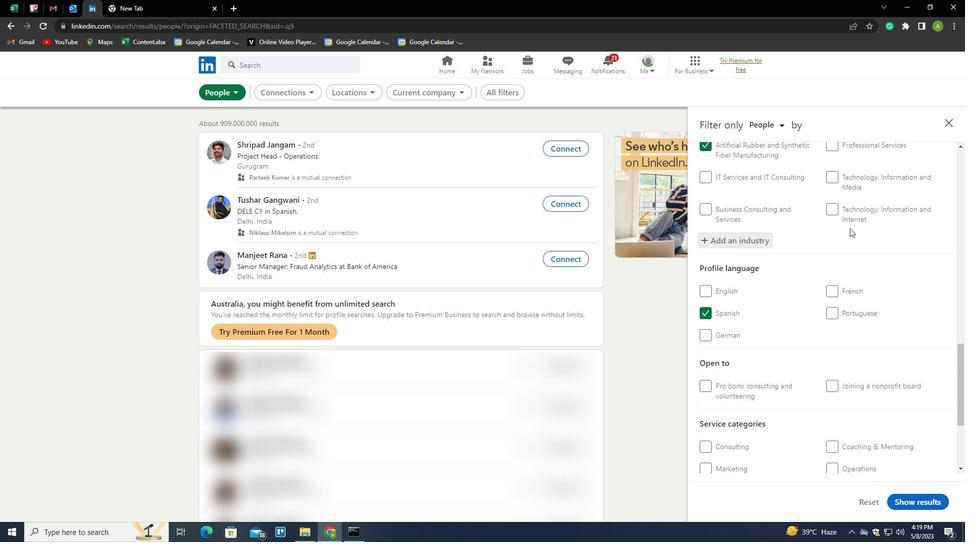 
Action: Mouse scrolled (849, 228) with delta (0, 0)
Screenshot: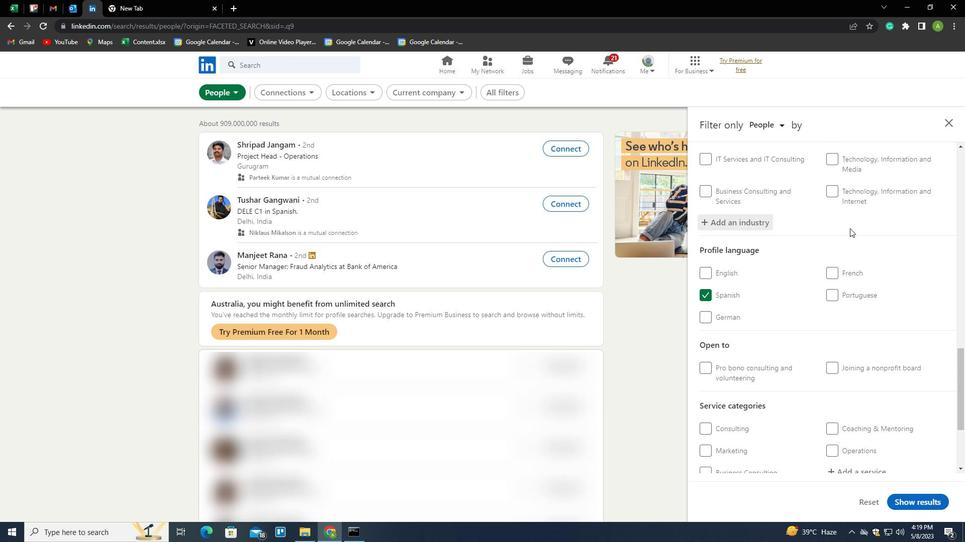 
Action: Mouse scrolled (849, 228) with delta (0, 0)
Screenshot: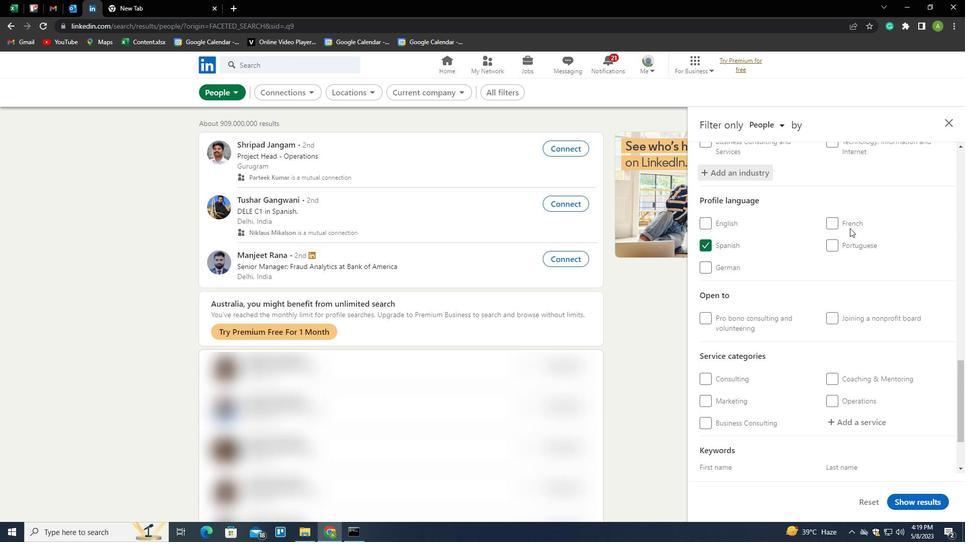 
Action: Mouse scrolled (849, 228) with delta (0, 0)
Screenshot: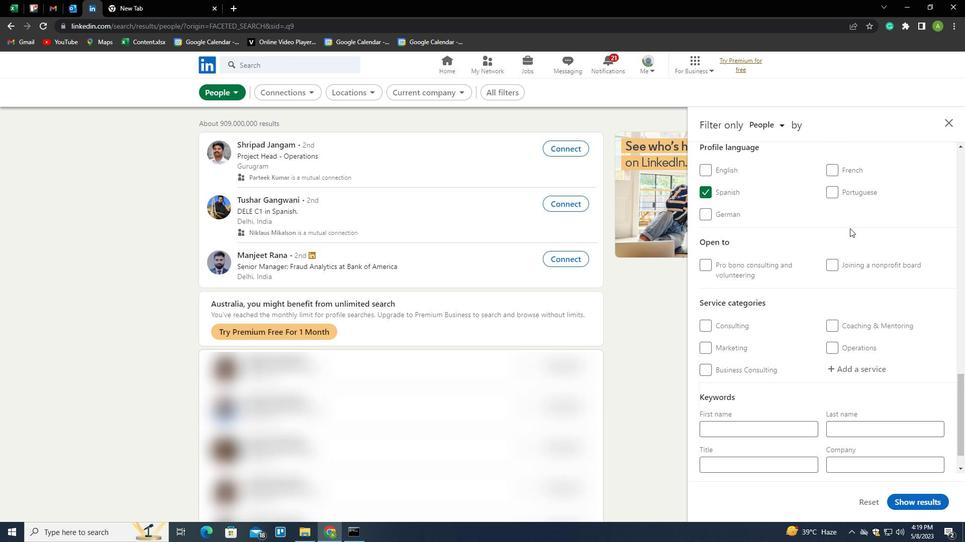 
Action: Mouse moved to (856, 331)
Screenshot: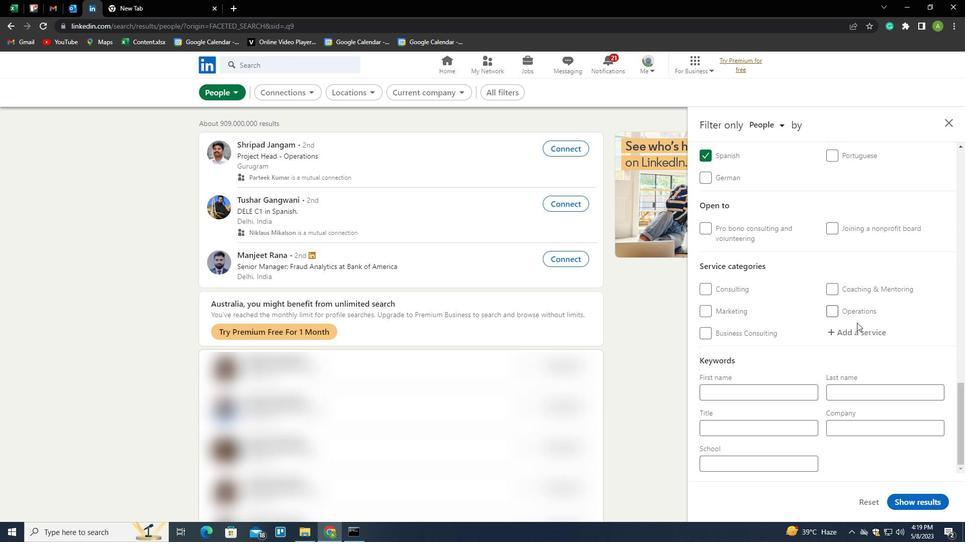 
Action: Mouse pressed left at (856, 331)
Screenshot: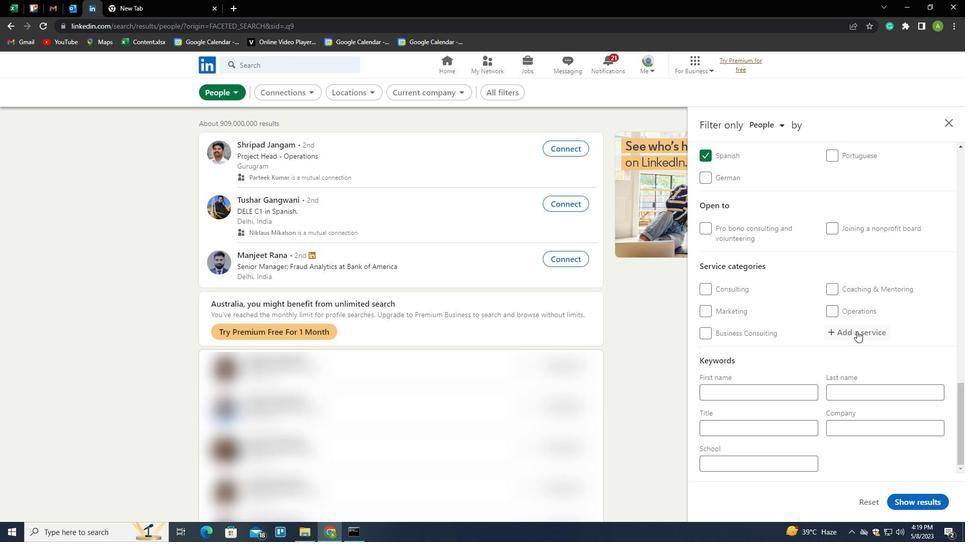 
Action: Mouse moved to (856, 333)
Screenshot: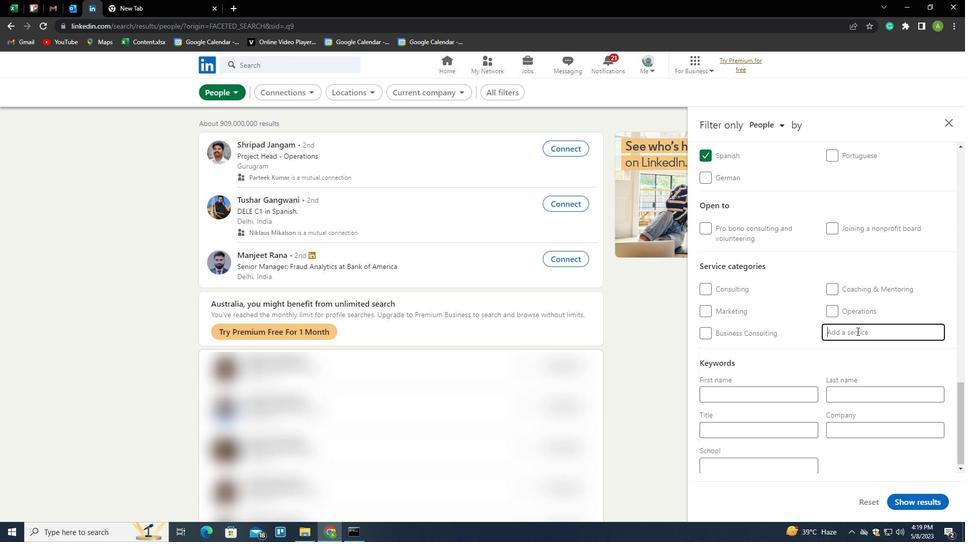 
Action: Key pressed <Key.shift><Key.shift><Key.shift><Key.shift><Key.shift><Key.shift>DEMAND<Key.space><Key.shift>GENERATION<Key.down><Key.enter>
Screenshot: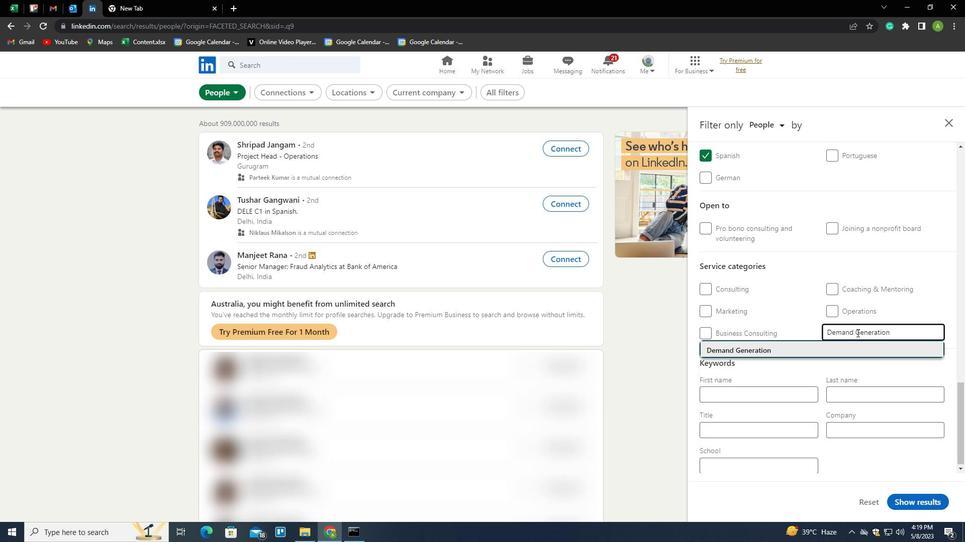 
Action: Mouse scrolled (856, 332) with delta (0, 0)
Screenshot: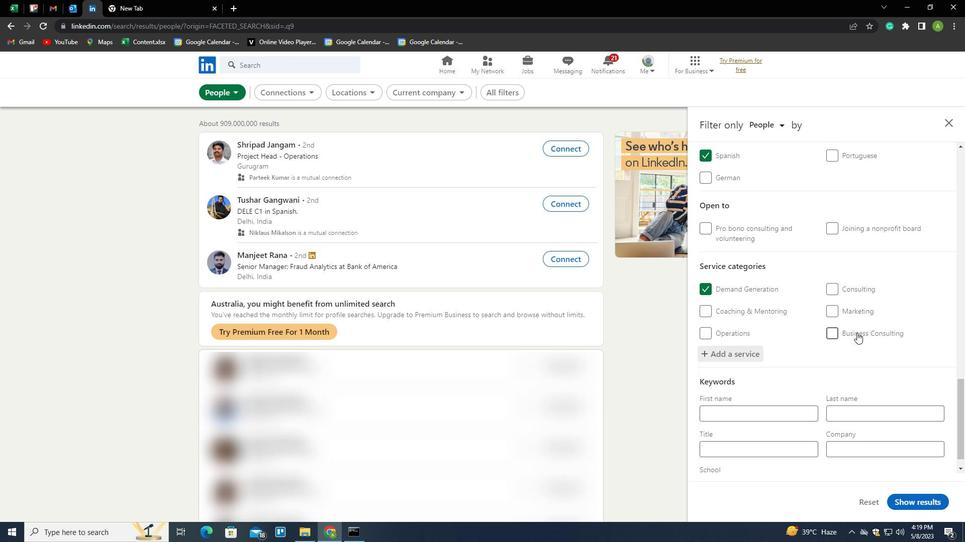 
Action: Mouse scrolled (856, 332) with delta (0, 0)
Screenshot: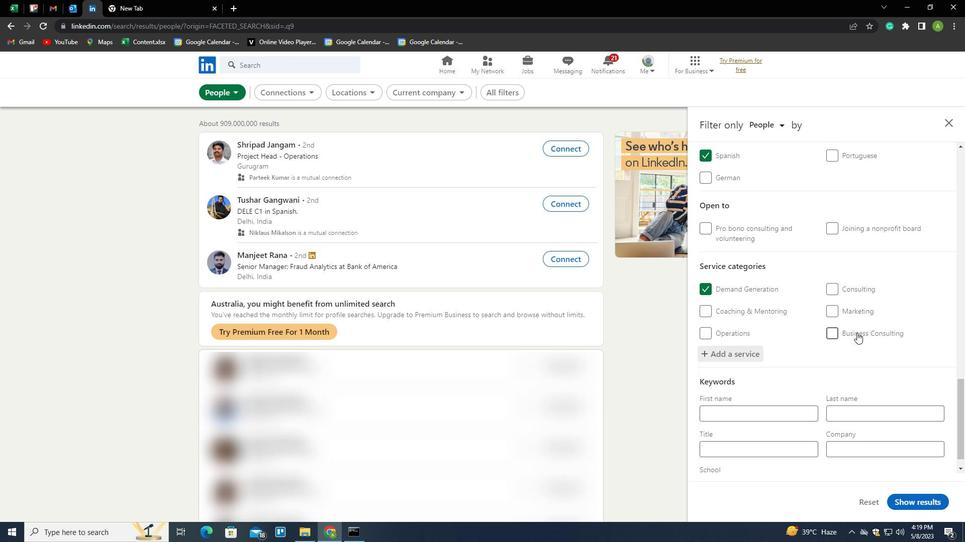 
Action: Mouse scrolled (856, 332) with delta (0, 0)
Screenshot: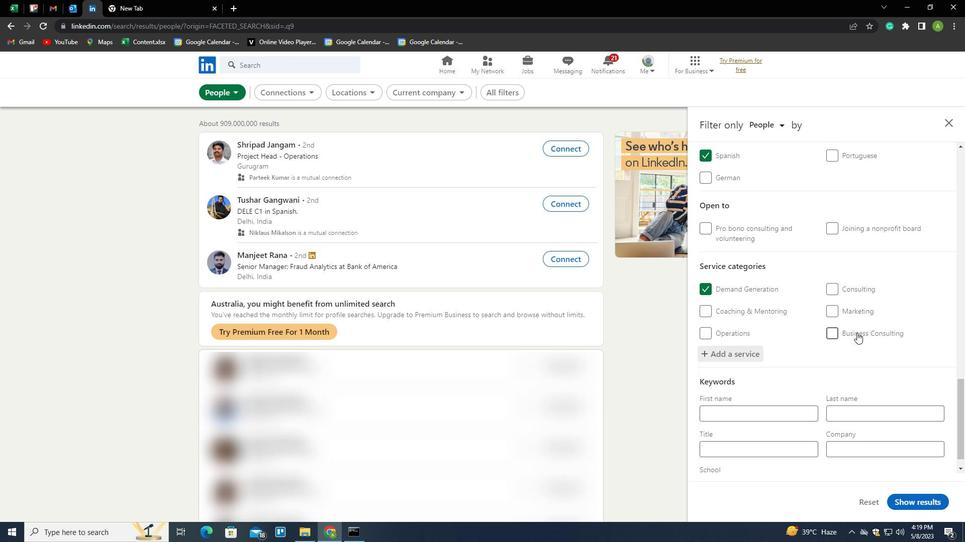 
Action: Mouse moved to (761, 432)
Screenshot: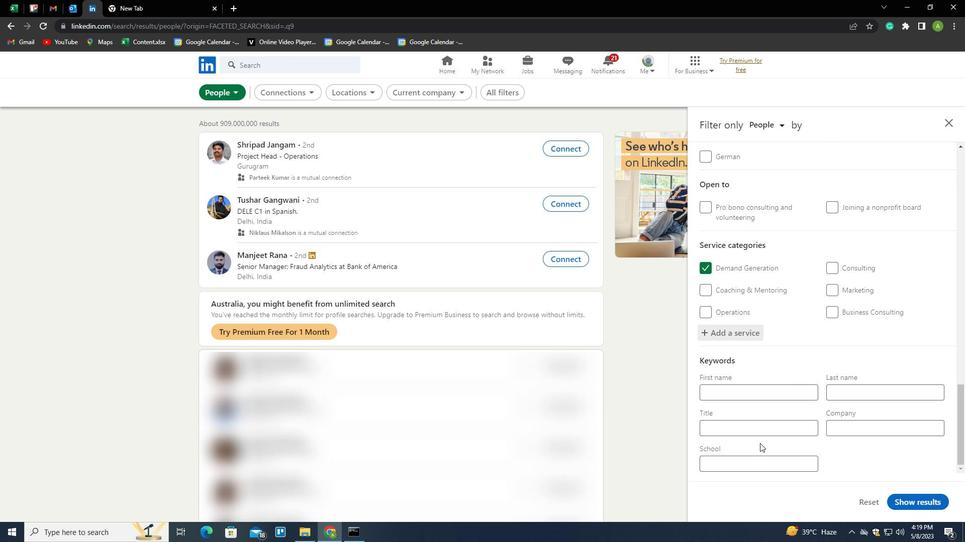 
Action: Mouse pressed left at (761, 432)
Screenshot: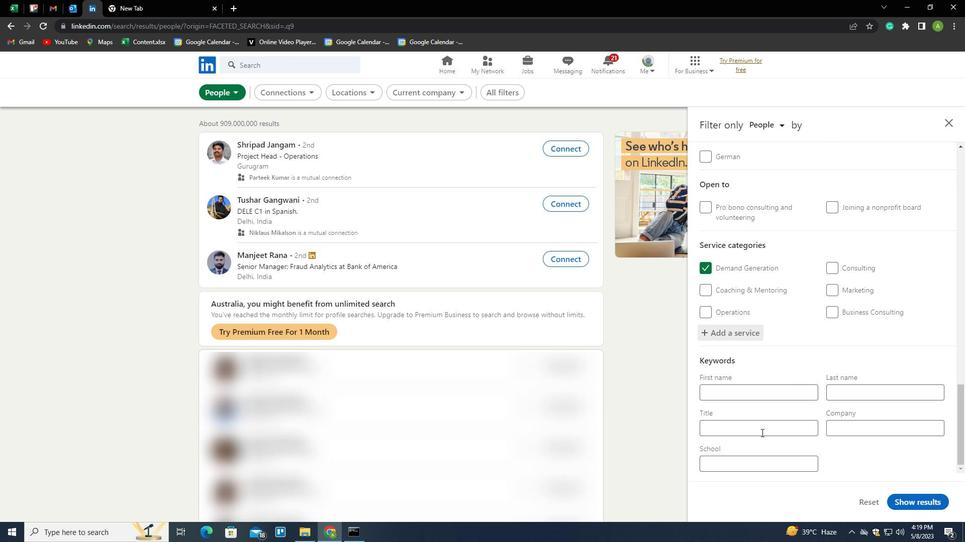 
Action: Key pressed <Key.shift>FINANCIAL<Key.space><Key.shift>PA<Key.backspace>LANNER
Screenshot: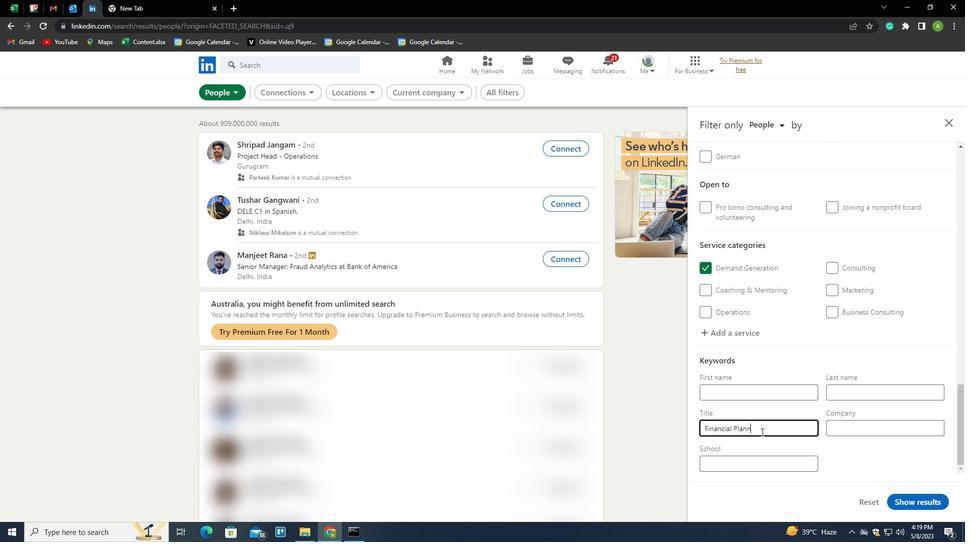
Action: Mouse moved to (917, 497)
Screenshot: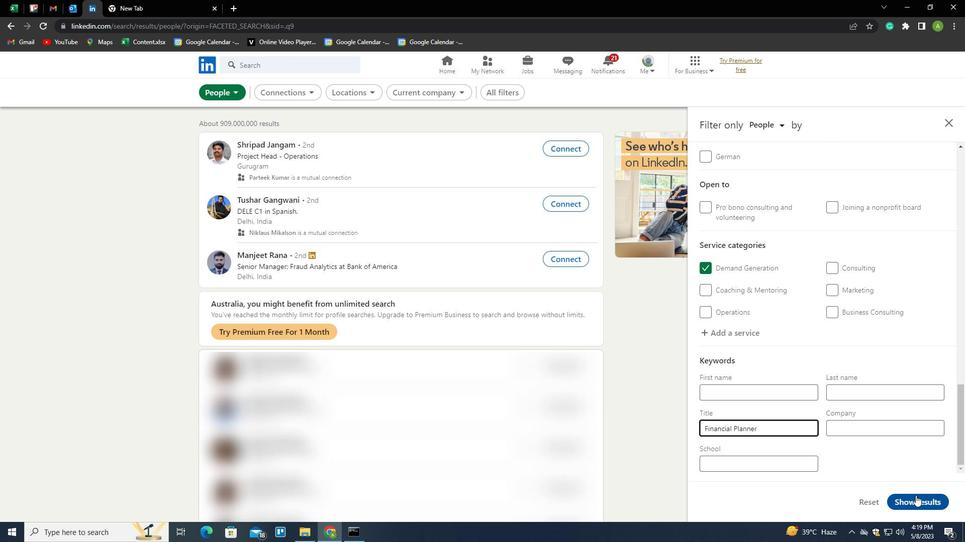 
Action: Mouse pressed left at (917, 497)
Screenshot: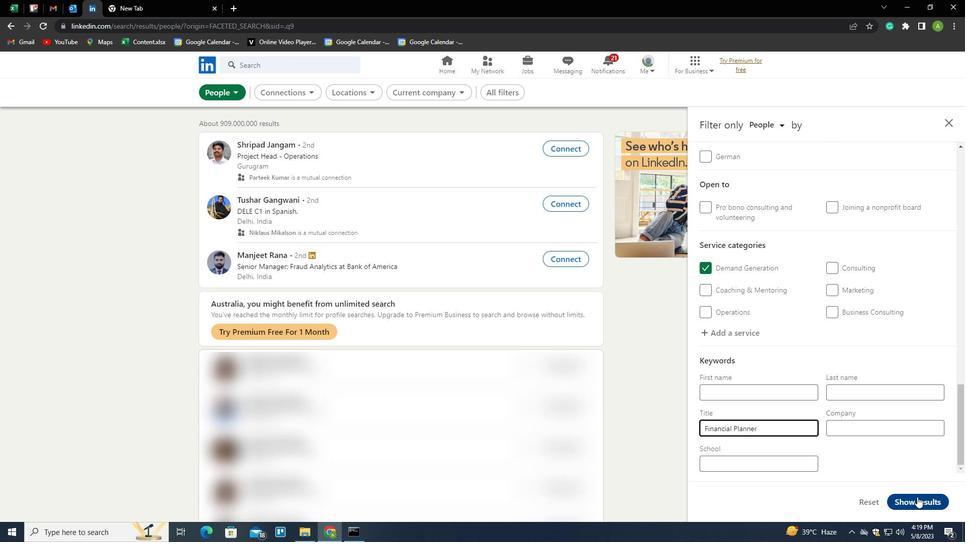 
Action: Mouse moved to (965, 456)
Screenshot: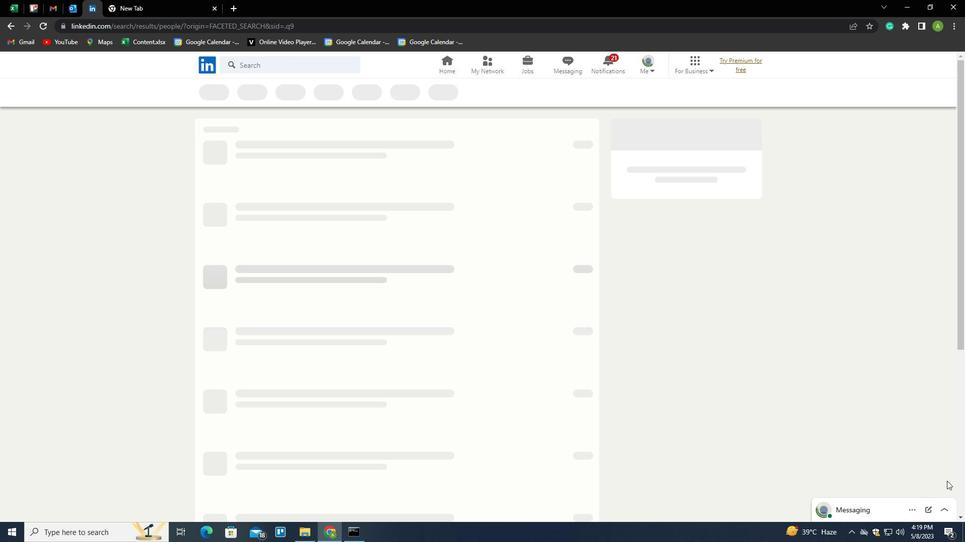 
